 Task:  Click on Football In the Sunday Gridiron Challenge click on  Pick Sheet Add name Savannah Johnson Team name Miller's Hitmen - WC1 and  Email softage.2@softage.net 10 Points Tennessee Titans 9 Points Arizona Cardinals 8 Points Atlanta Falcons 7 Points Chicago Bears 6 Points Detroit Lions 5 Points Jacksonville Jaguars 4 Points Houston Texans 3 Points Denver Broncos 2 Points Kansas City Chiefs 1 Points Miami Dolphins Submit pick sheet
Action: Mouse moved to (656, 377)
Screenshot: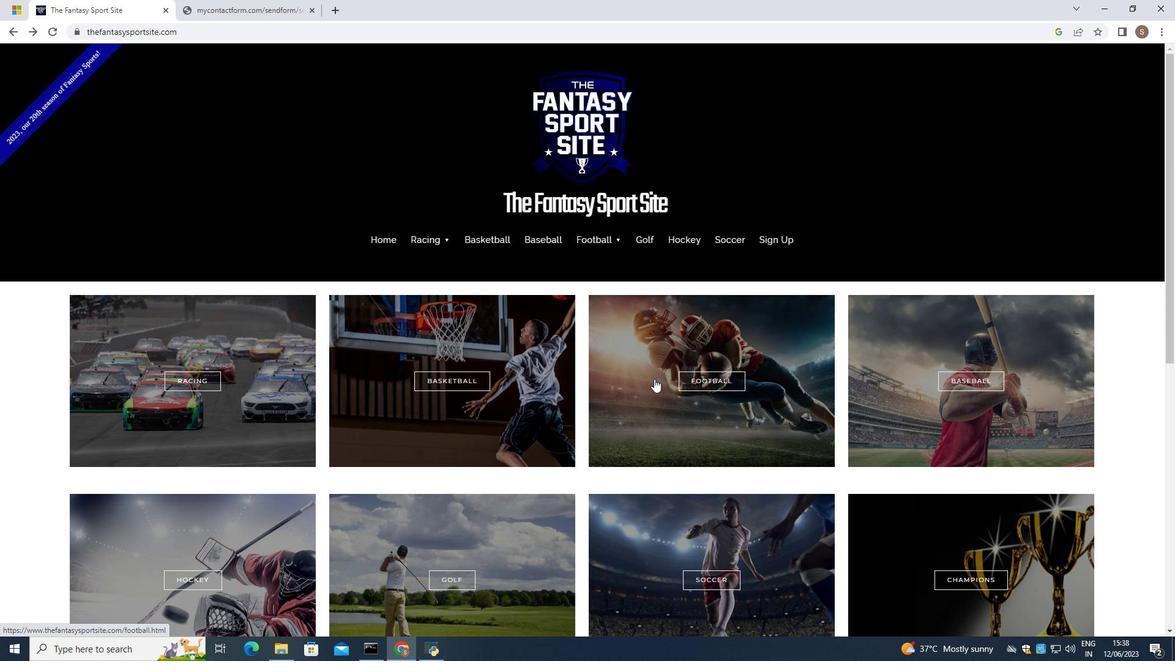 
Action: Mouse pressed left at (656, 377)
Screenshot: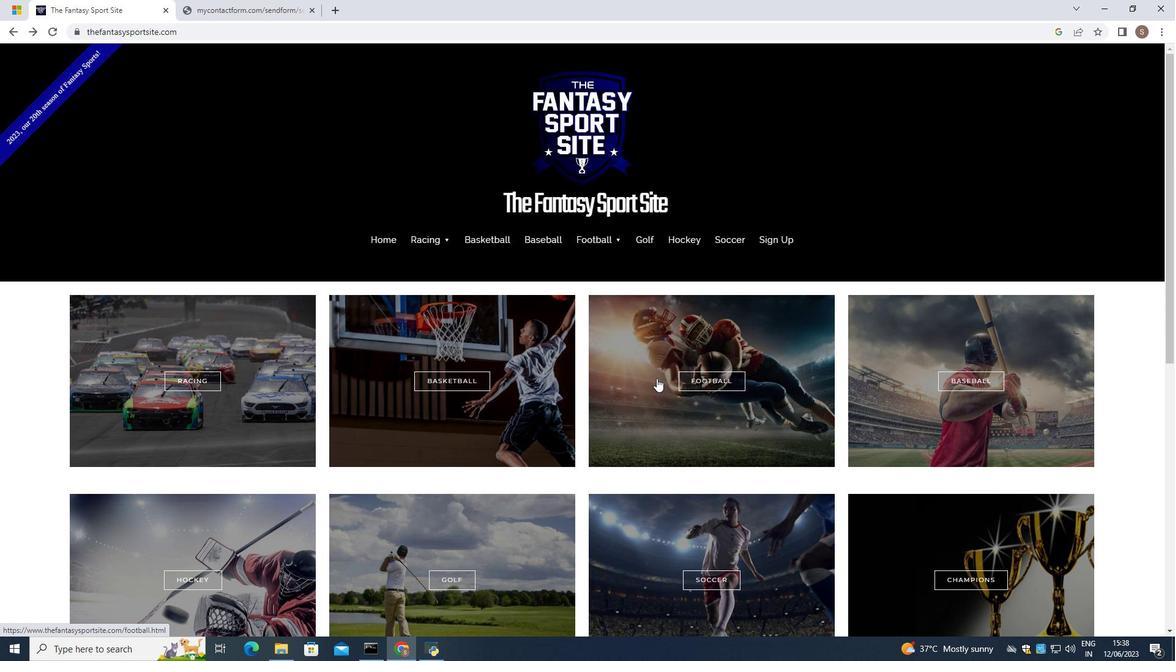 
Action: Mouse moved to (658, 377)
Screenshot: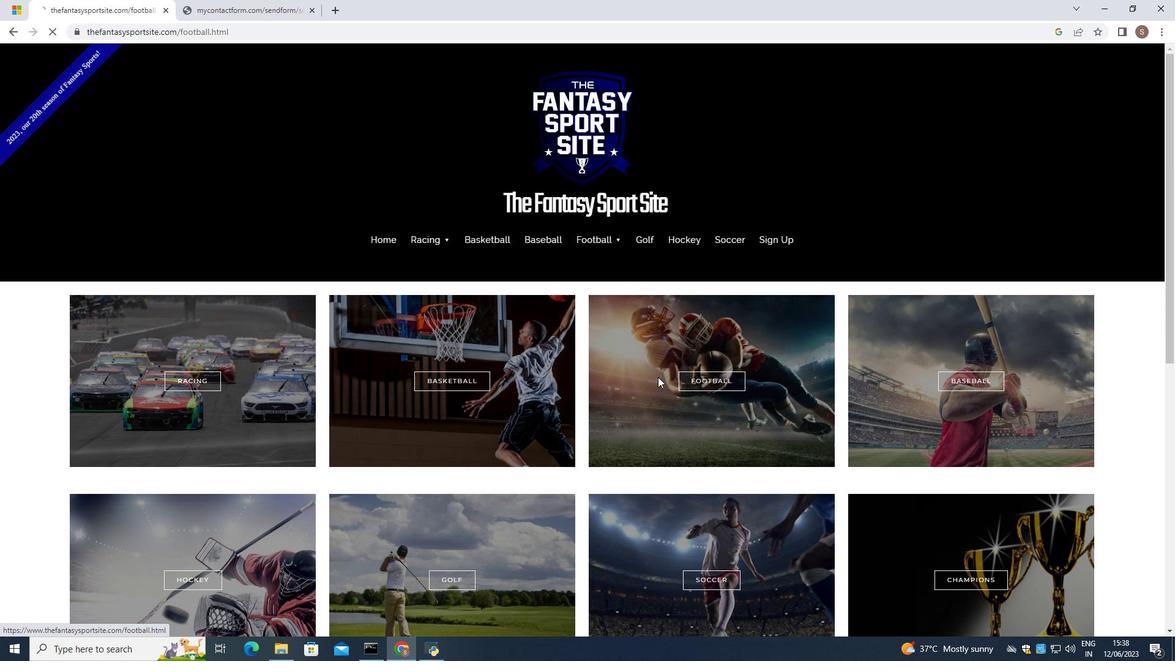 
Action: Mouse scrolled (658, 376) with delta (0, 0)
Screenshot: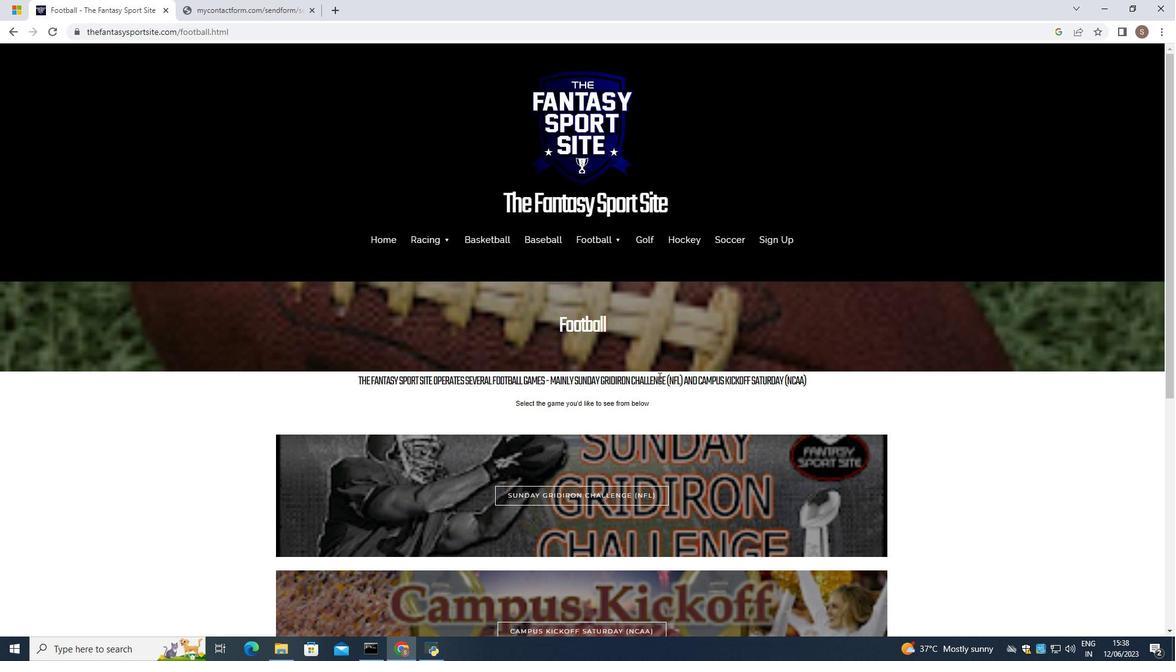 
Action: Mouse scrolled (658, 376) with delta (0, 0)
Screenshot: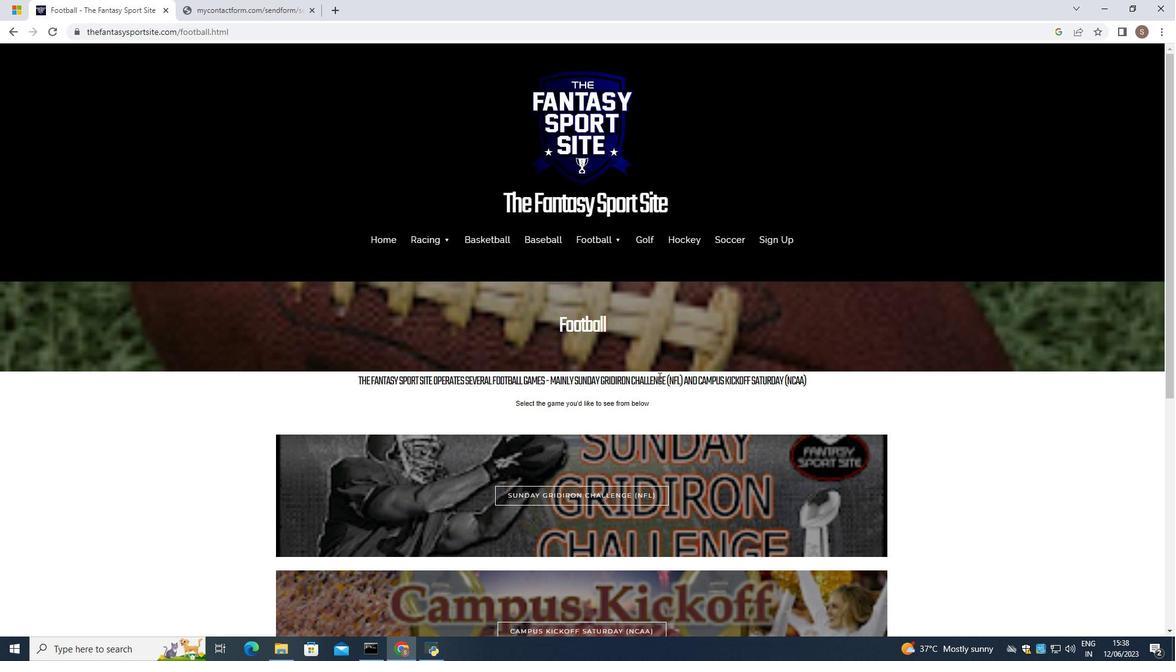 
Action: Mouse moved to (623, 375)
Screenshot: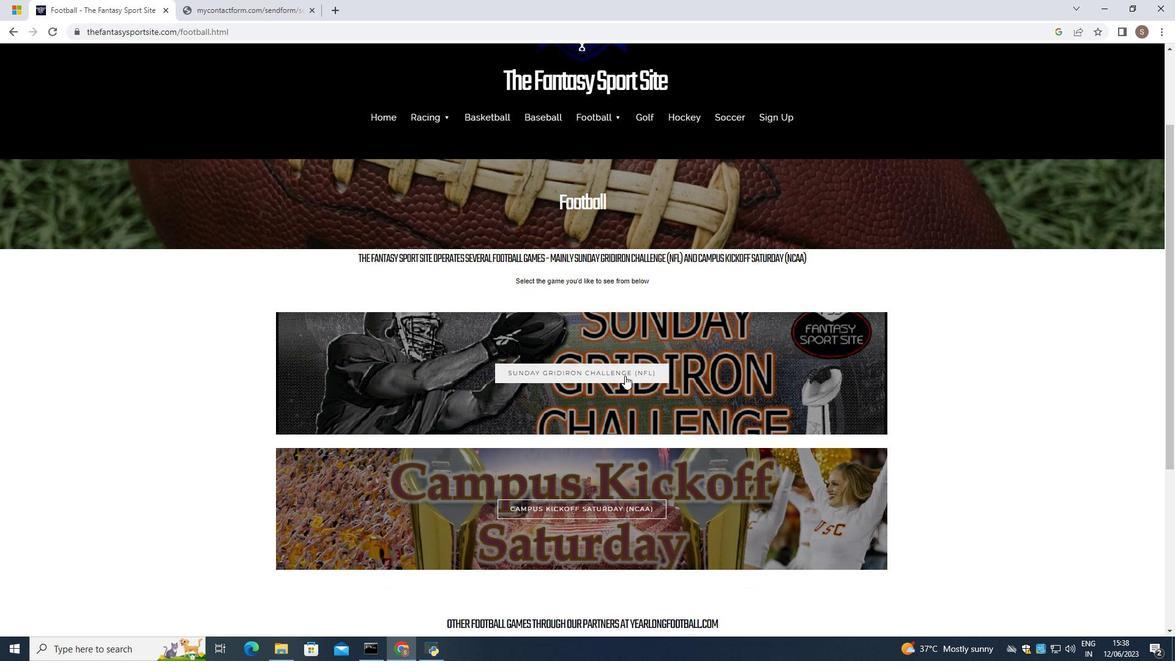 
Action: Mouse pressed left at (623, 375)
Screenshot: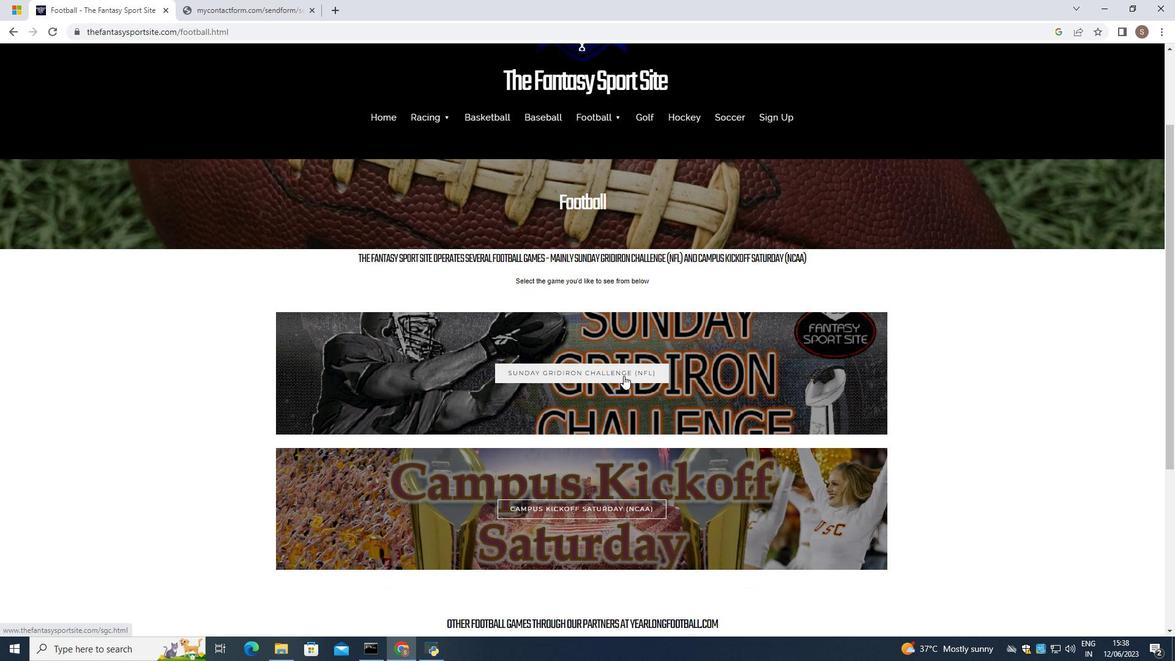 
Action: Mouse moved to (353, 547)
Screenshot: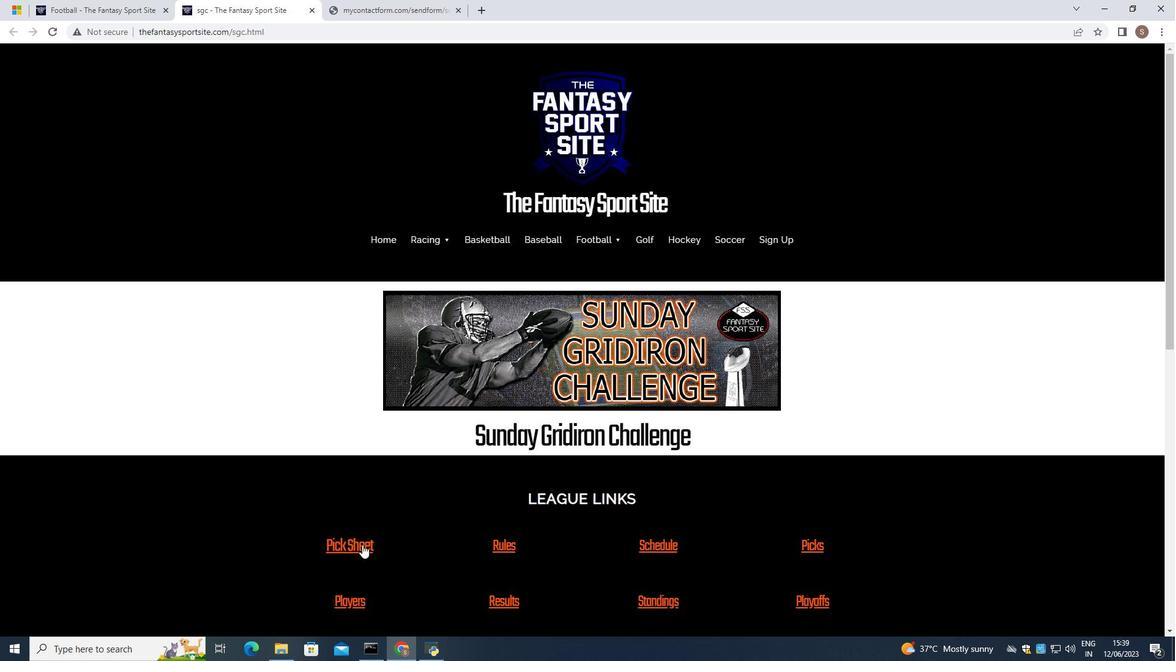 
Action: Mouse pressed left at (353, 547)
Screenshot: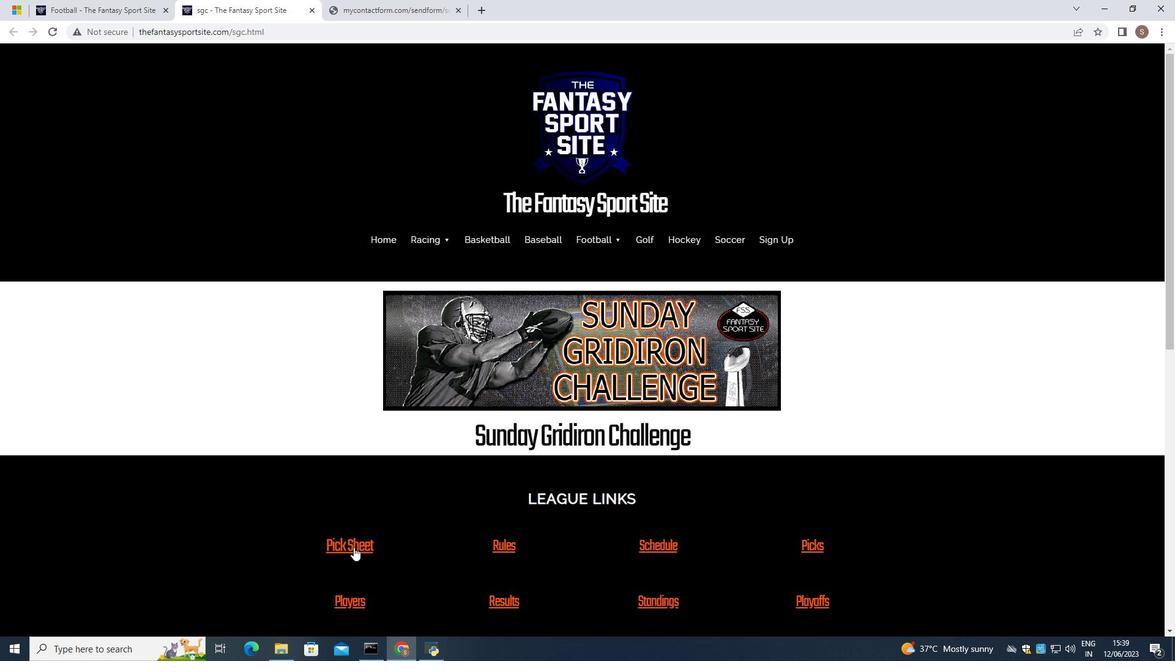 
Action: Mouse moved to (378, 537)
Screenshot: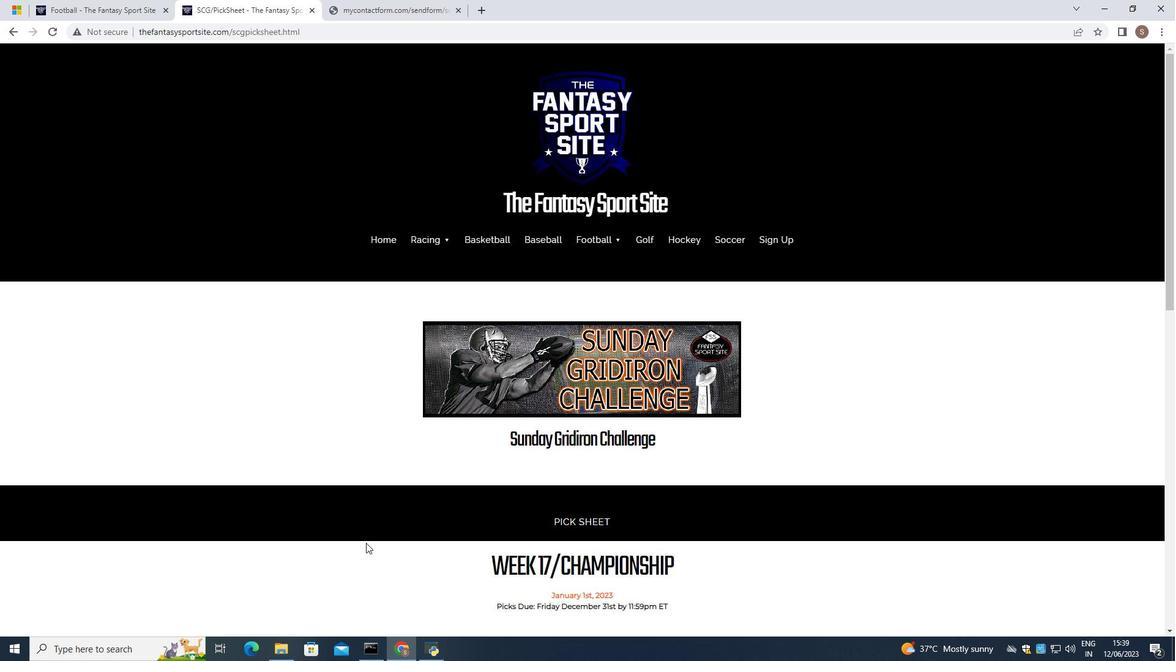 
Action: Mouse scrolled (378, 536) with delta (0, 0)
Screenshot: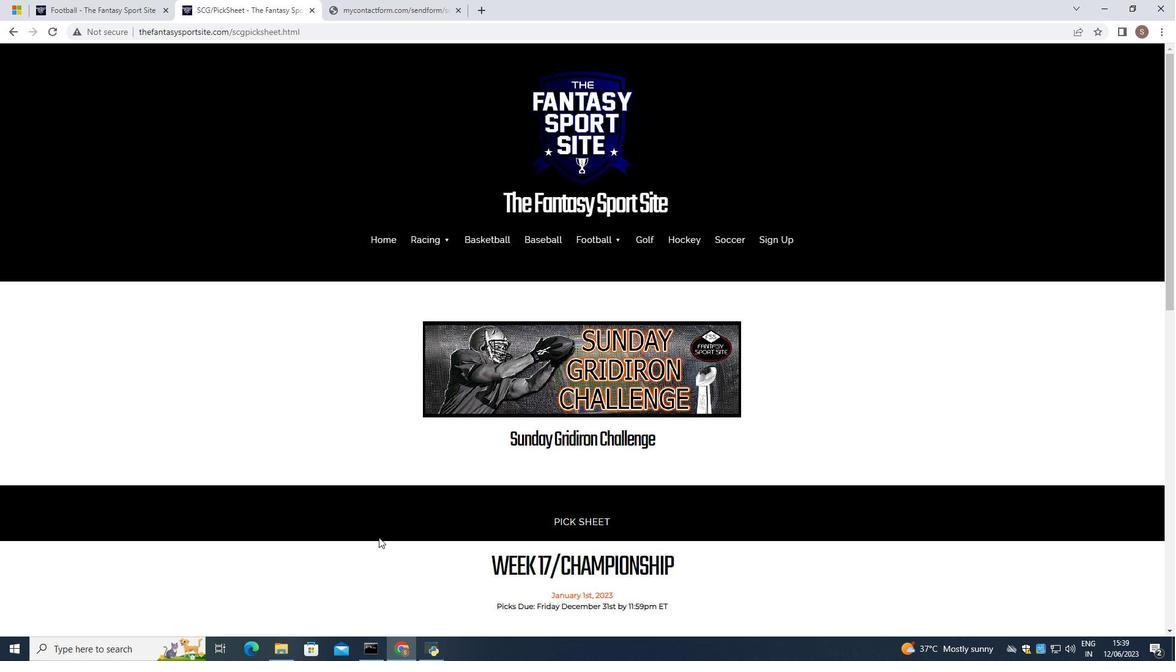 
Action: Mouse scrolled (378, 536) with delta (0, 0)
Screenshot: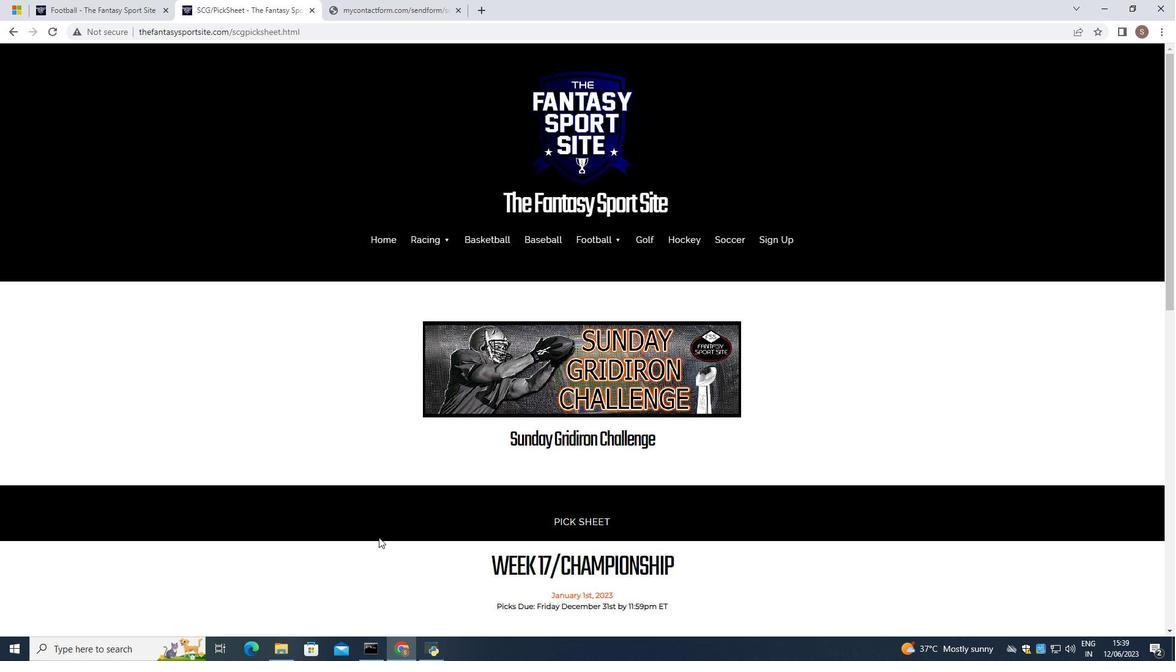 
Action: Mouse scrolled (378, 536) with delta (0, 0)
Screenshot: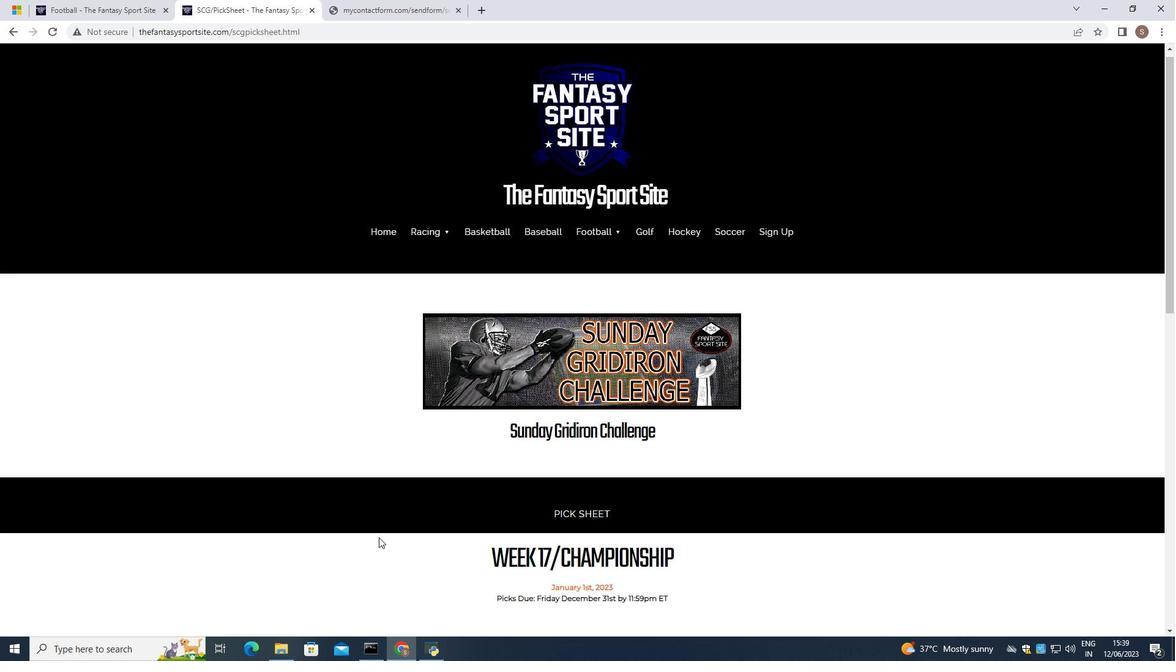 
Action: Mouse scrolled (378, 536) with delta (0, 0)
Screenshot: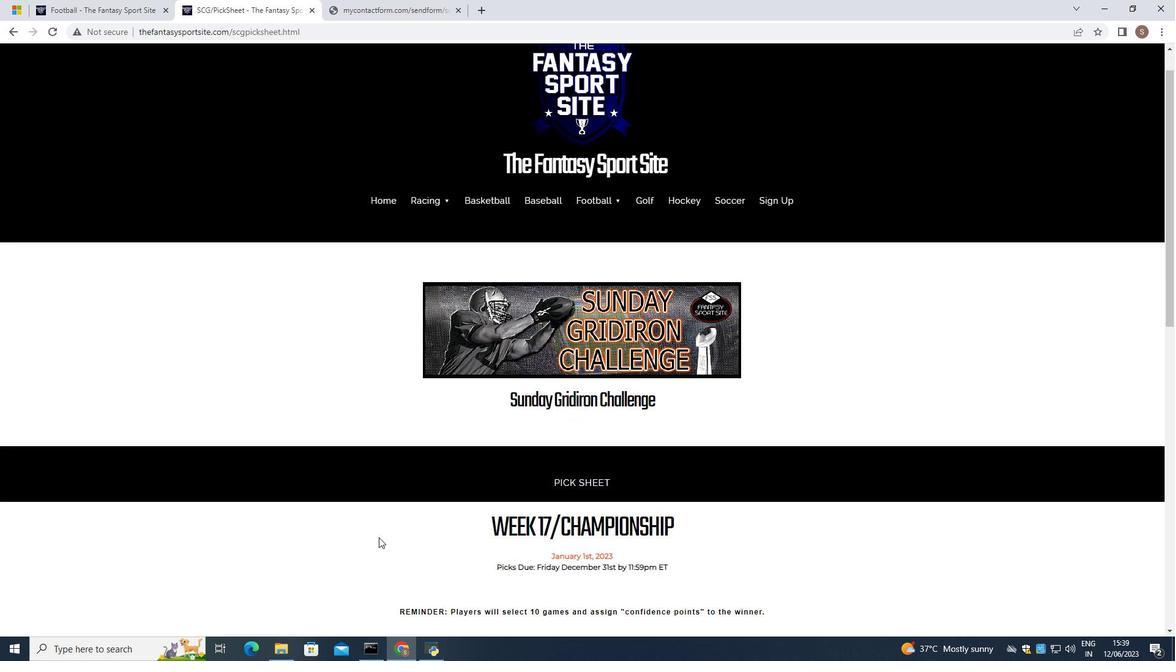 
Action: Mouse scrolled (378, 536) with delta (0, 0)
Screenshot: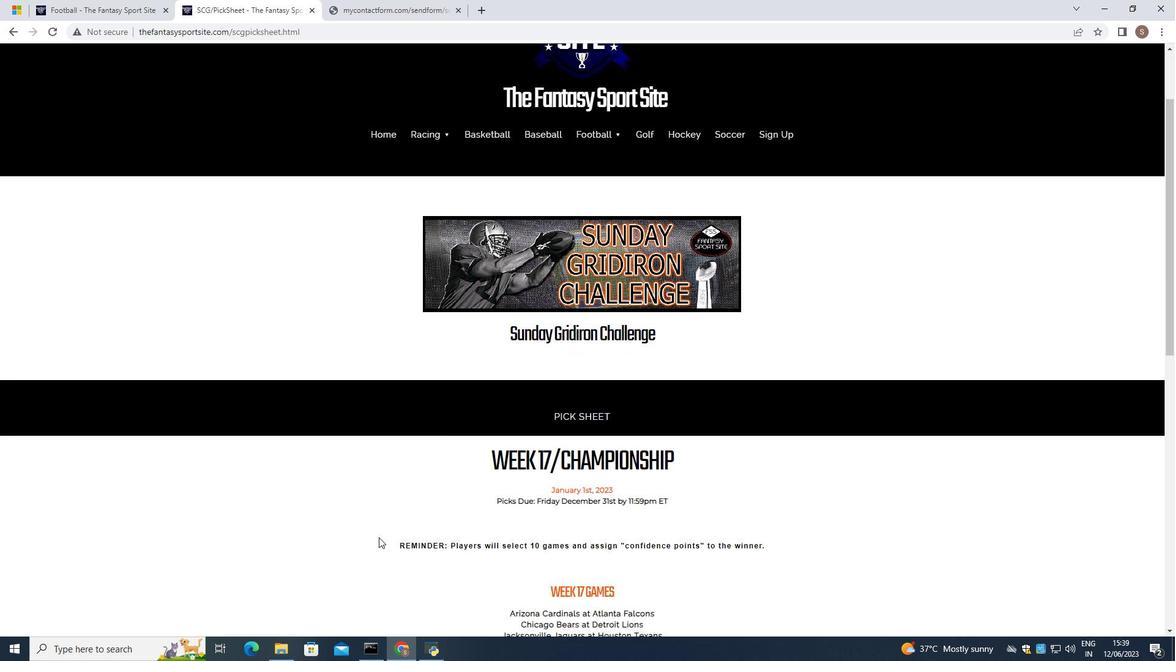 
Action: Mouse scrolled (378, 536) with delta (0, 0)
Screenshot: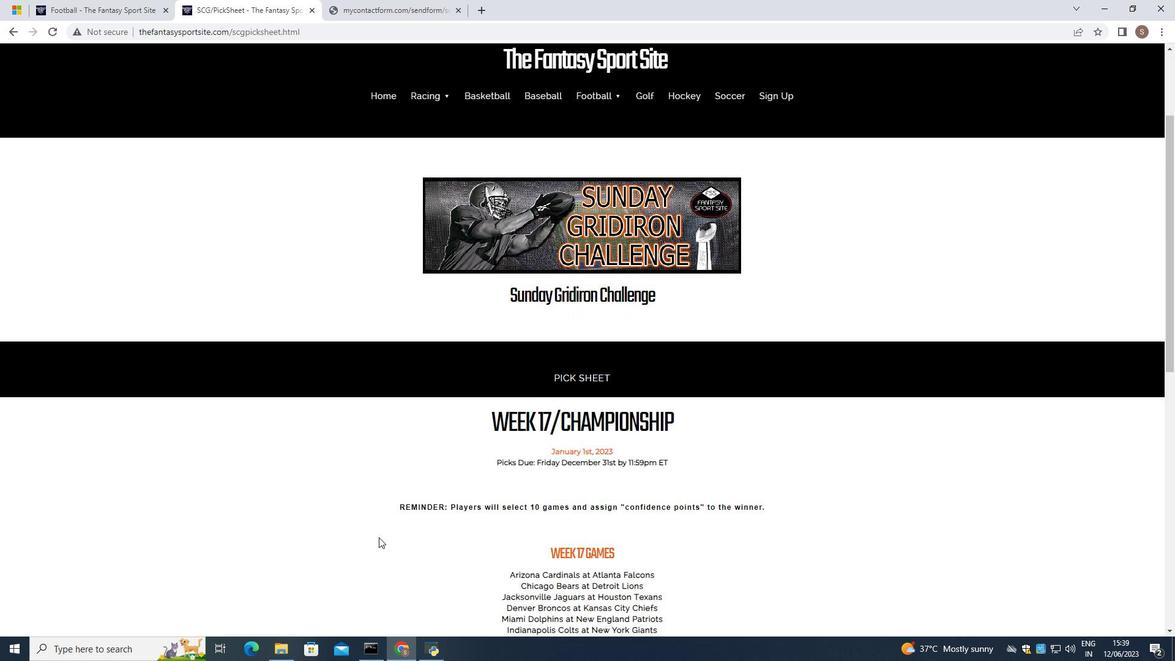 
Action: Mouse scrolled (378, 536) with delta (0, 0)
Screenshot: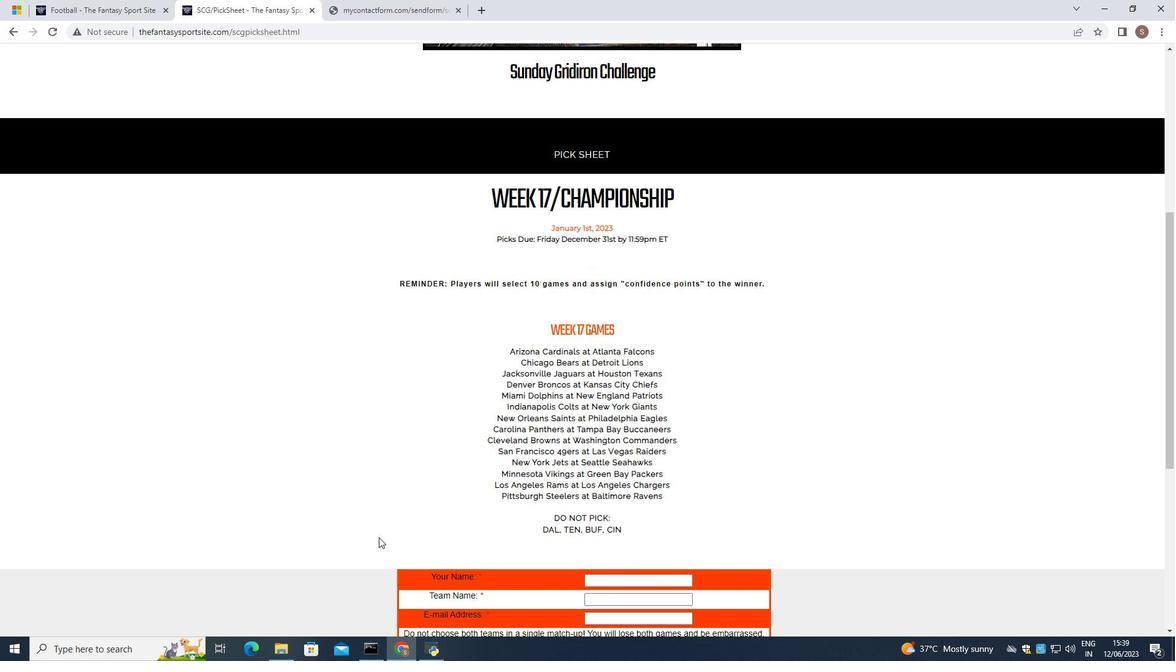 
Action: Mouse scrolled (378, 536) with delta (0, 0)
Screenshot: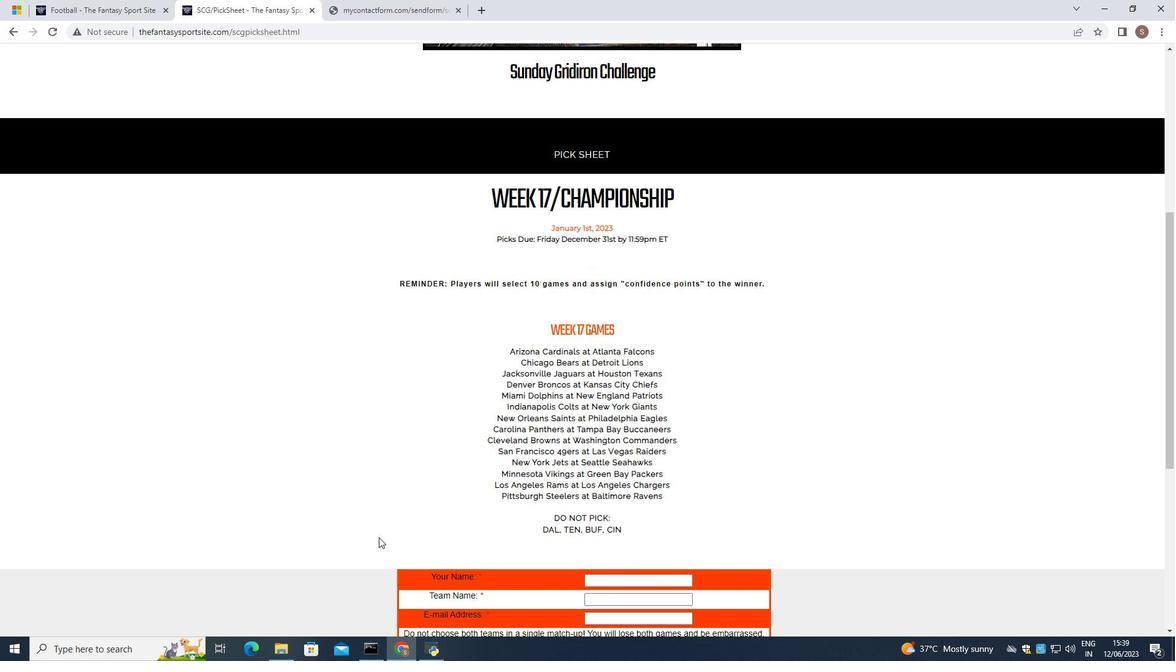 
Action: Mouse scrolled (378, 536) with delta (0, 0)
Screenshot: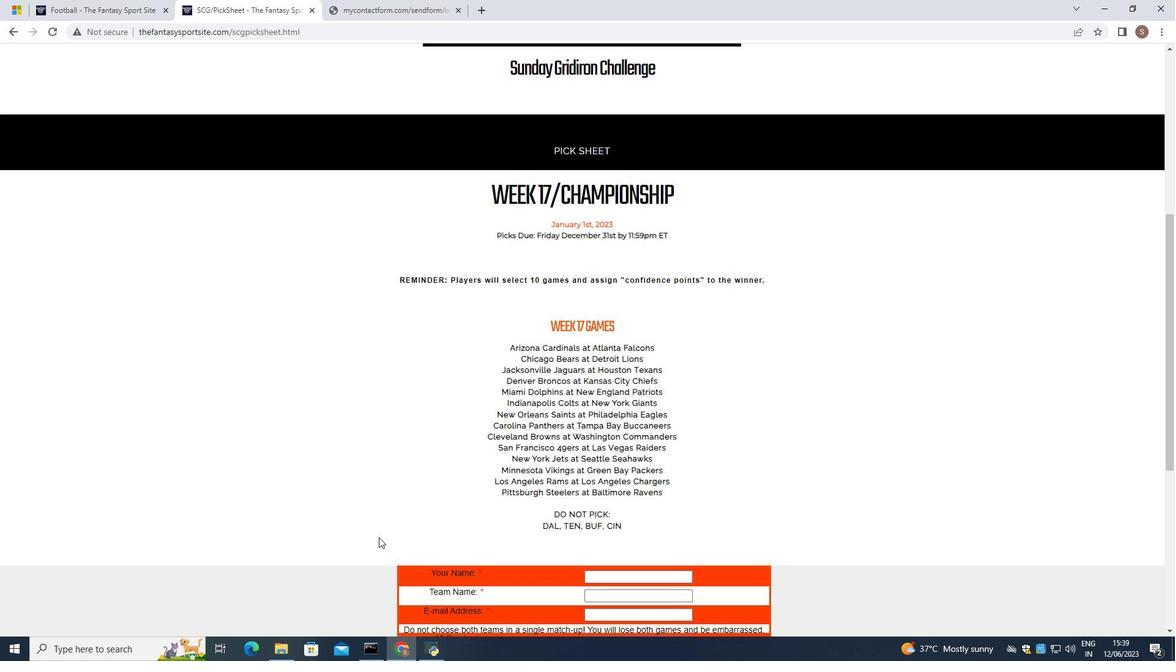 
Action: Mouse scrolled (378, 536) with delta (0, 0)
Screenshot: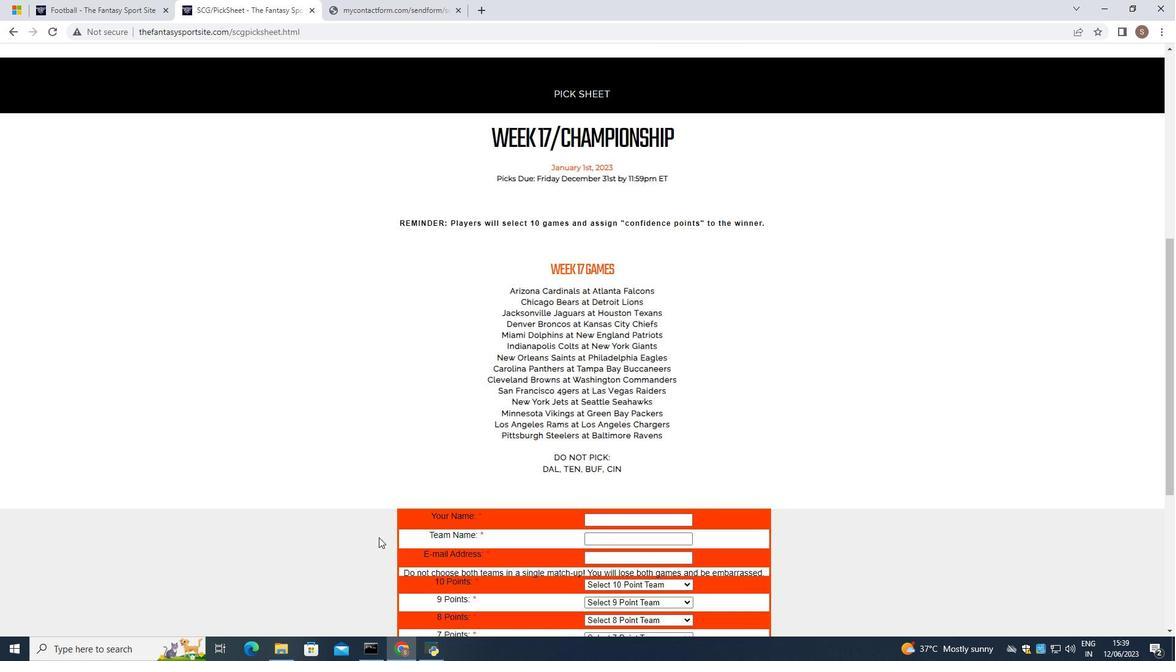 
Action: Mouse moved to (629, 337)
Screenshot: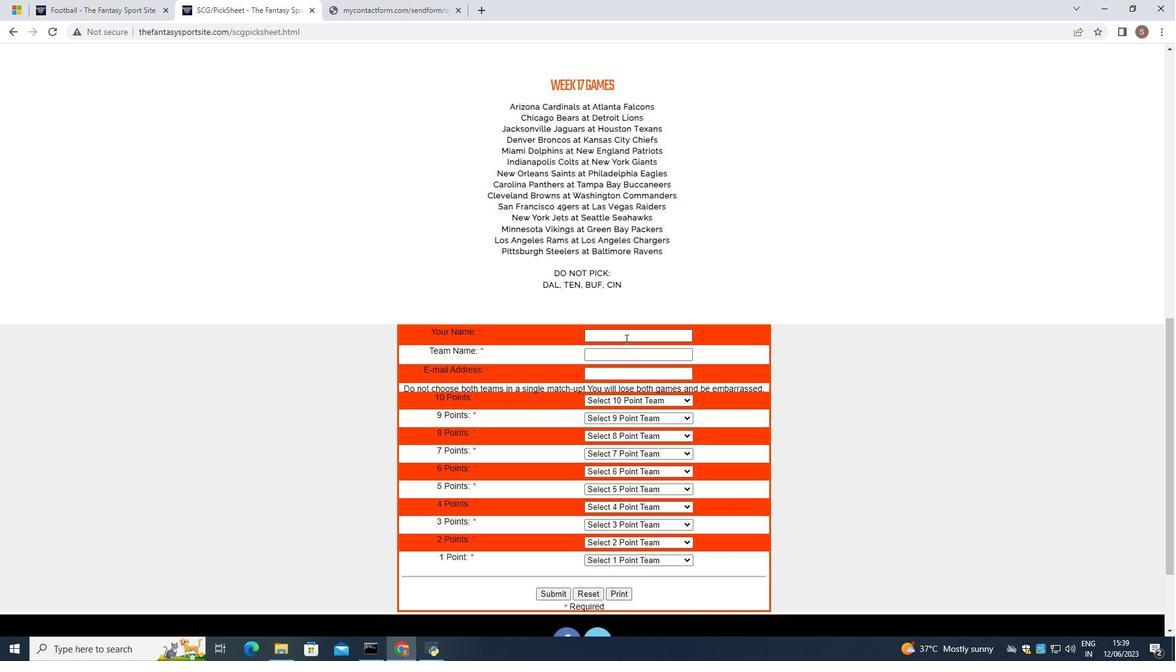 
Action: Mouse pressed left at (629, 337)
Screenshot: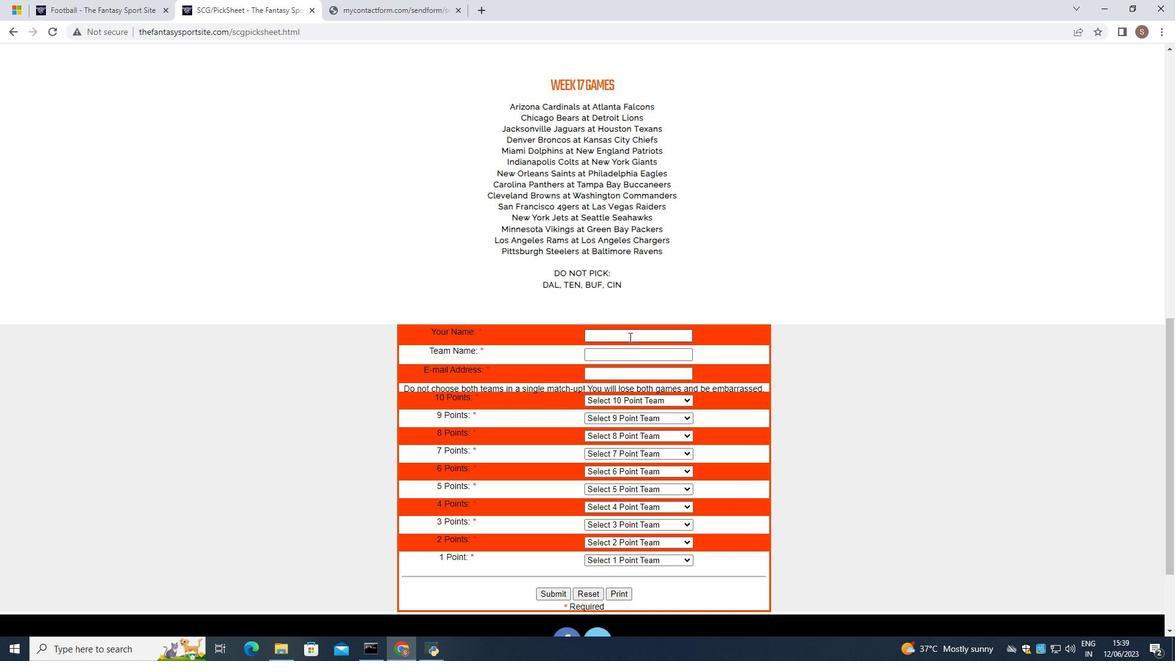 
Action: Key pressed <Key.shift><Key.shift><Key.shift><Key.shift><Key.shift><Key.shift><Key.shift><Key.shift><Key.shift><Key.shift><Key.shift><Key.shift>Savannah<Key.space><Key.shift_r><Key.shift_r><Key.shift_r><Key.shift_r><Key.shift_r><Key.shift_r><Key.shift_r><Key.shift_r><Key.shift_r><Key.shift_r><Key.shift_r><Key.shift_r><Key.shift_r><Key.shift_r>Johnson
Screenshot: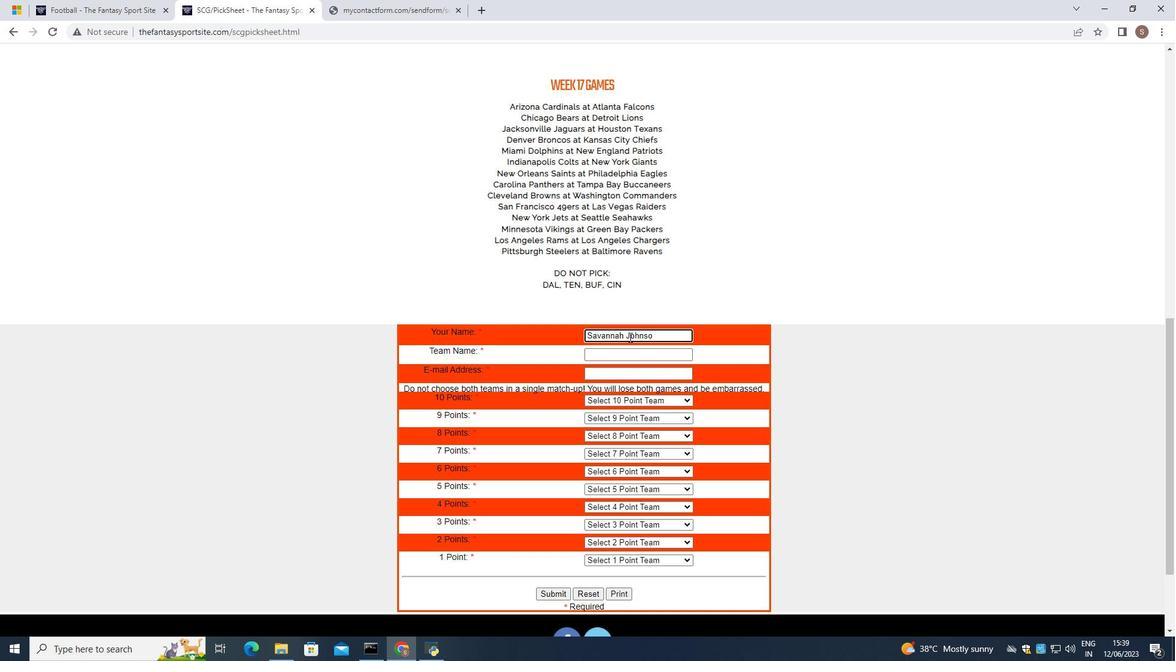 
Action: Mouse moved to (629, 354)
Screenshot: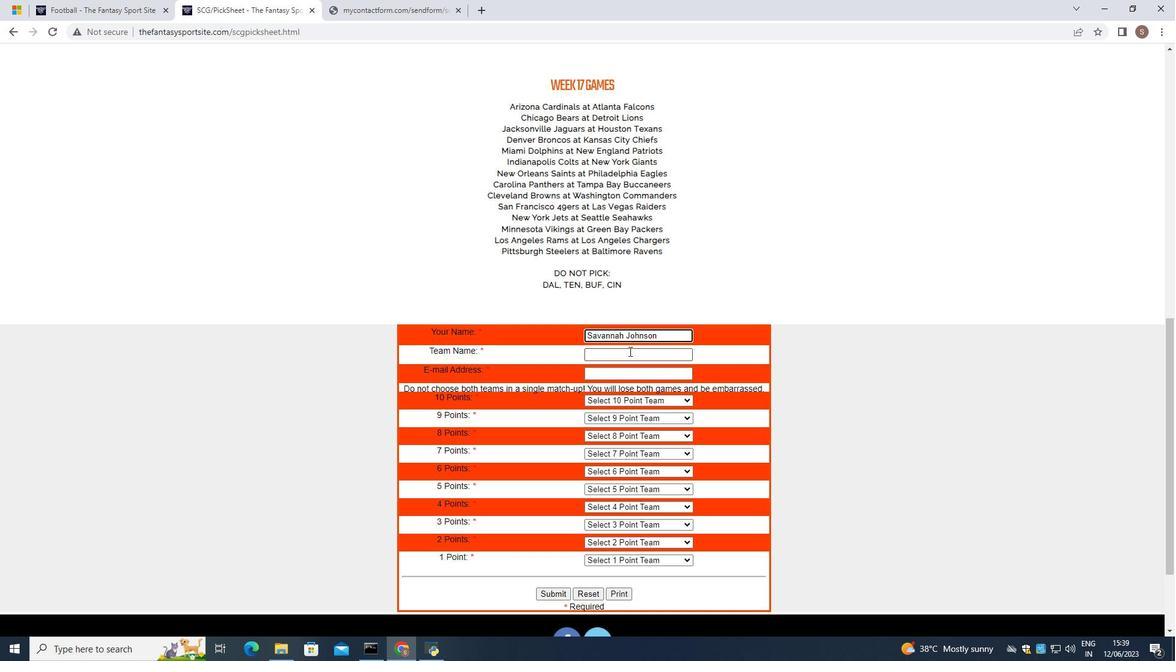 
Action: Mouse pressed left at (629, 354)
Screenshot: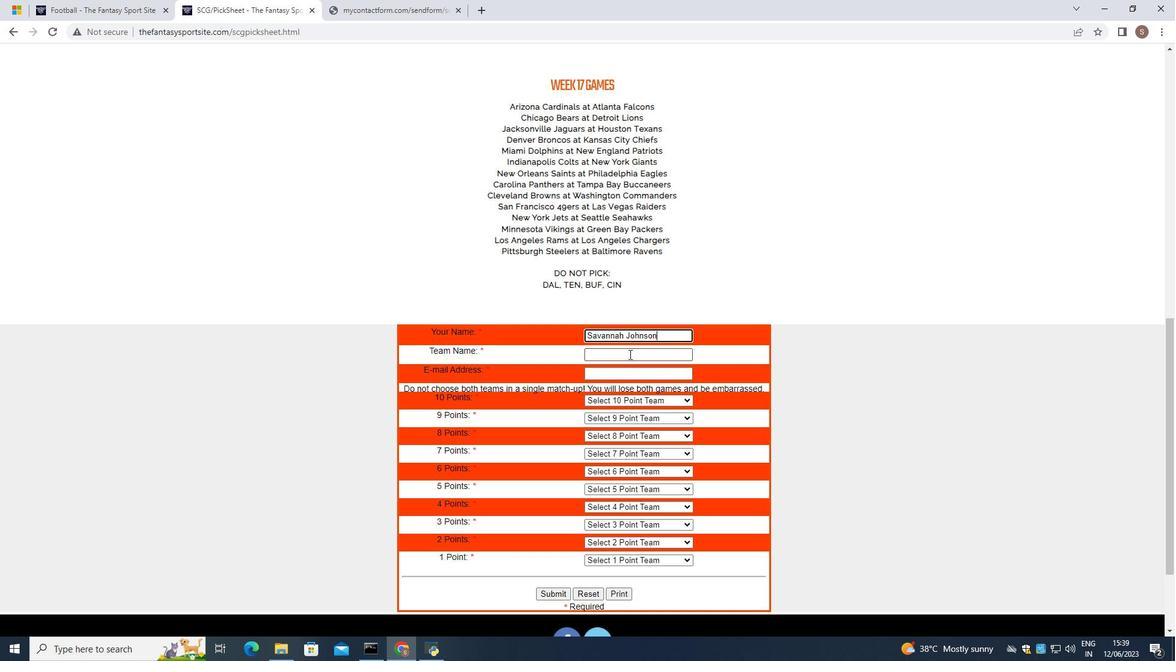 
Action: Key pressed <Key.shift_r><Key.shift_r><Key.shift_r><Key.shift_r><Key.shift_r><Key.shift_r>Miller's<Key.space><Key.shift_r><Key.shift_r><Key.shift_r><Key.shift_r><Key.shift_r><Key.shift_r><Key.shift_r><Key.shift_r><Key.shift_r><Key.shift_r><Key.shift_r>Hitmen<Key.space>-<Key.shift><Key.shift><Key.shift><Key.shift><Key.shift><Key.shift><Key.shift><Key.shift>W<Key.shift><Key.shift><Key.shift><Key.shift><Key.shift><Key.shift><Key.shift><Key.shift><Key.shift><Key.shift><Key.shift><Key.shift><Key.shift><Key.shift><Key.shift><Key.shift><Key.shift><Key.shift><Key.shift><Key.shift><Key.shift><Key.shift><Key.shift><Key.shift><Key.shift><Key.shift><Key.shift><Key.shift>C1
Screenshot: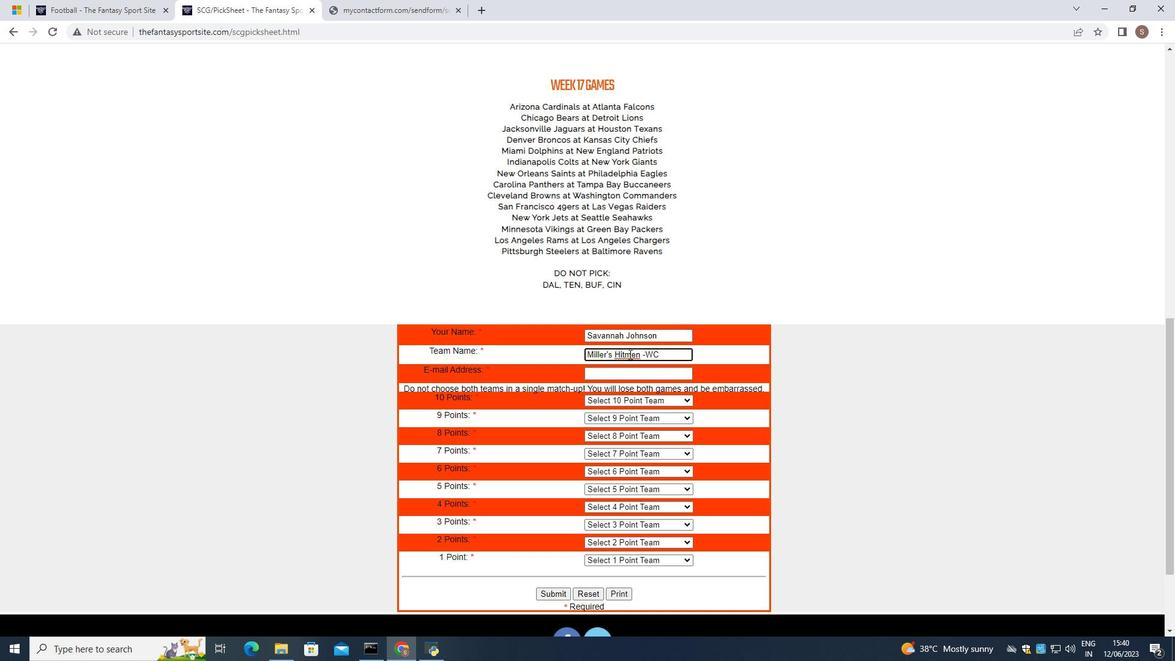 
Action: Mouse moved to (645, 371)
Screenshot: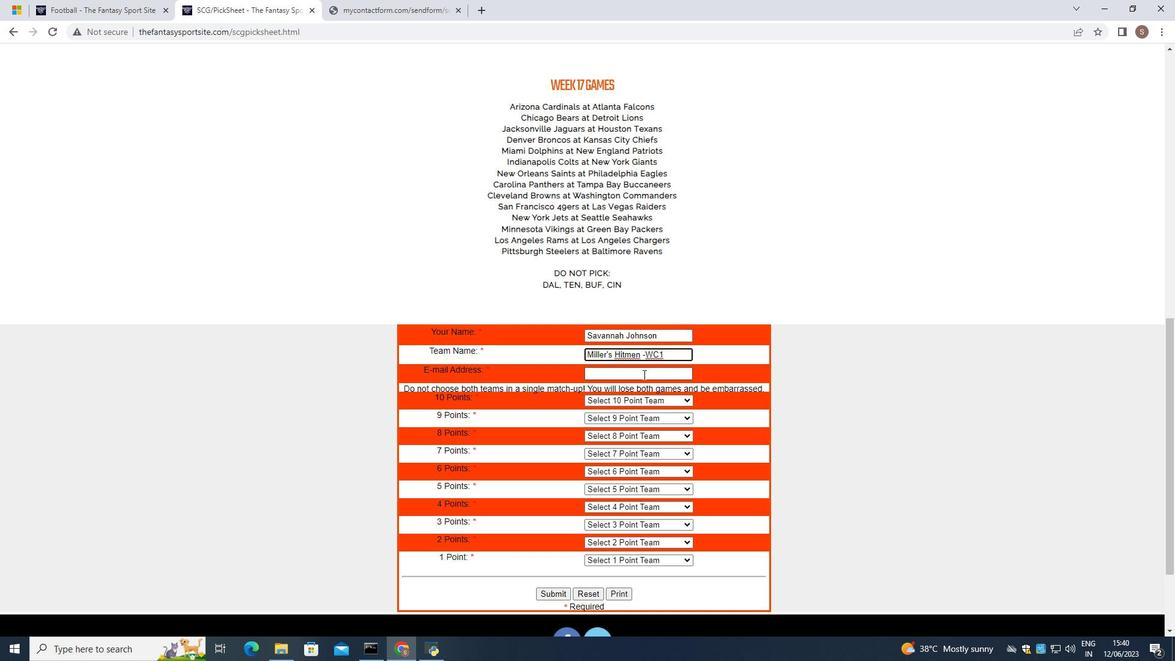 
Action: Mouse pressed left at (645, 371)
Screenshot: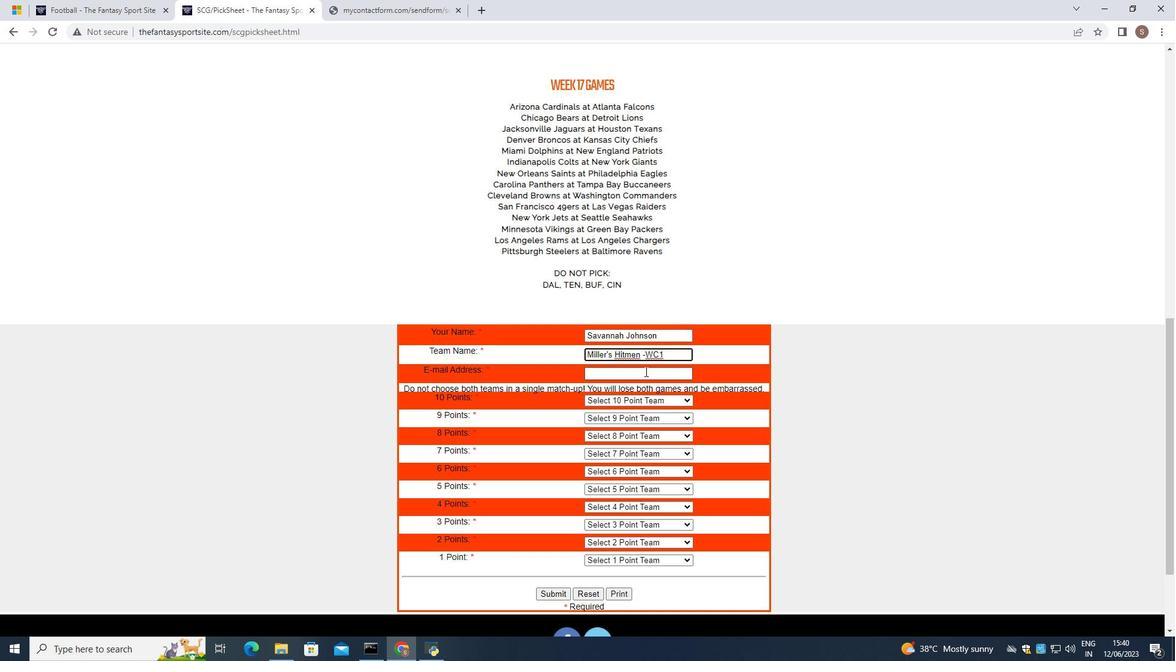 
Action: Key pressed softage.2
Screenshot: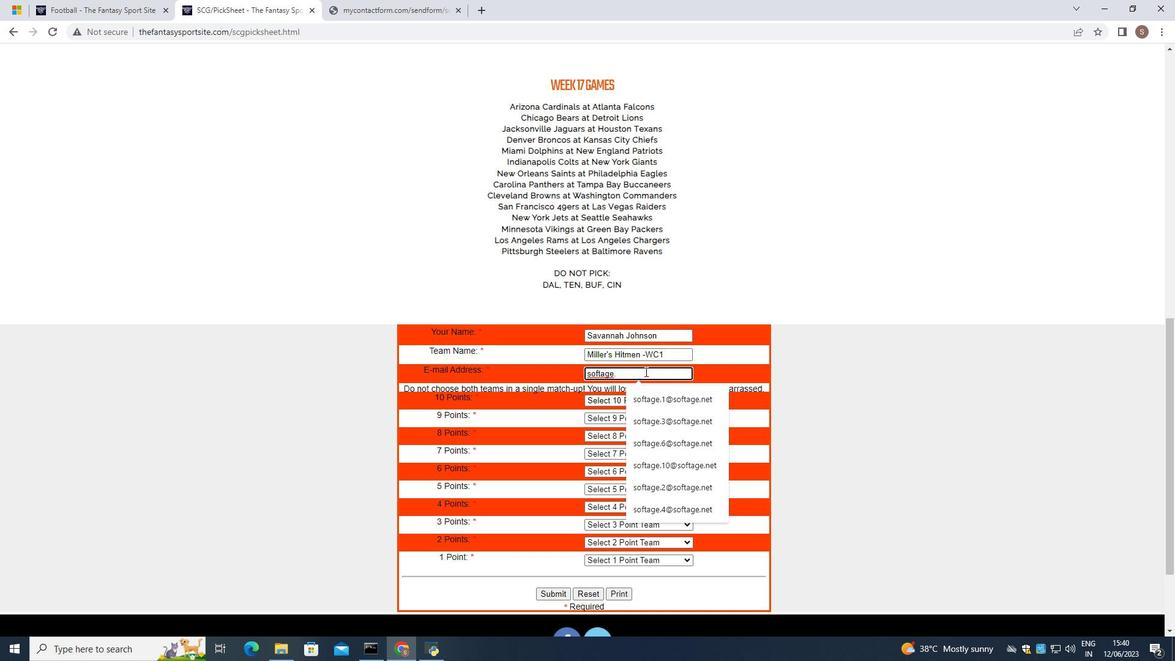 
Action: Mouse moved to (636, 397)
Screenshot: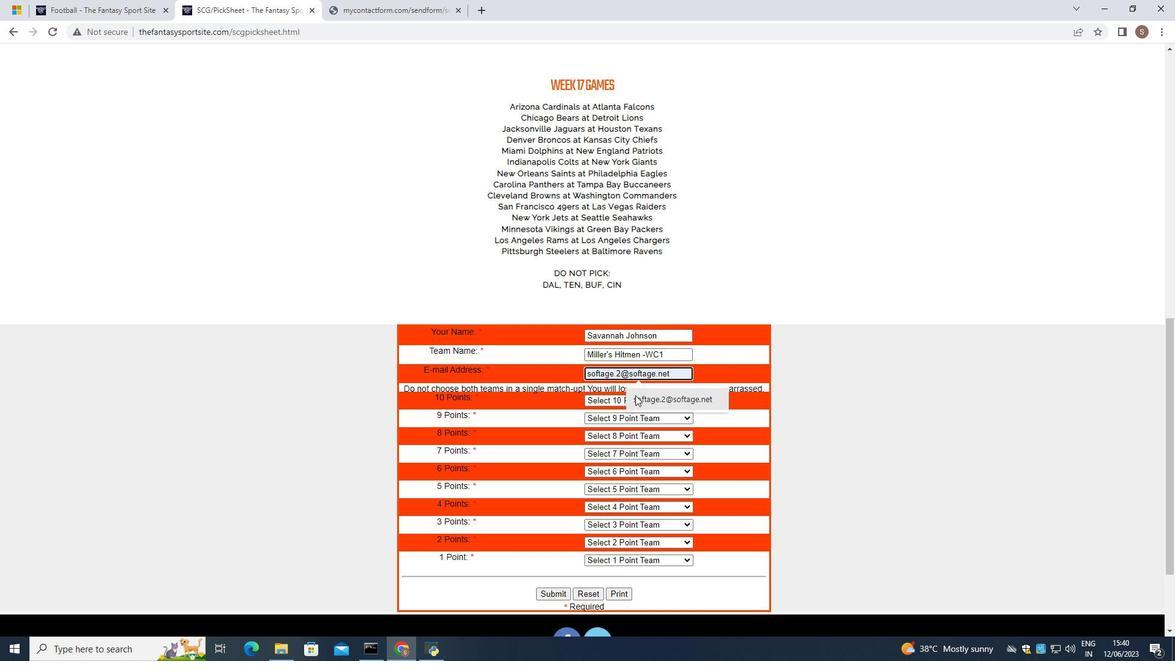 
Action: Mouse pressed left at (636, 397)
Screenshot: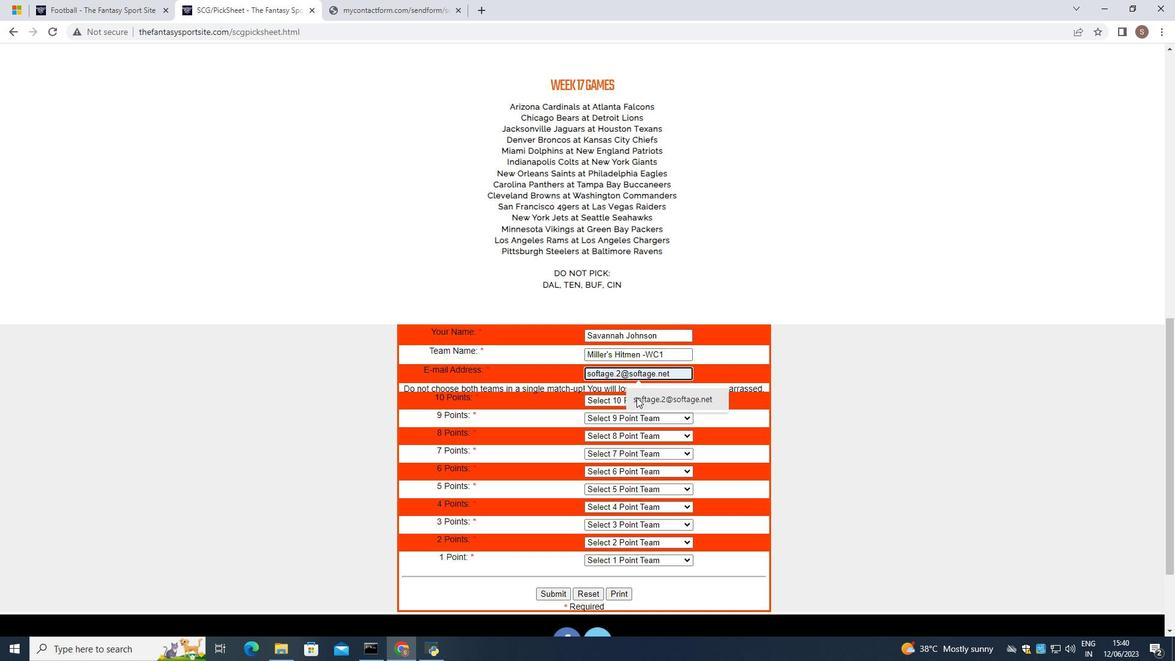 
Action: Mouse moved to (638, 397)
Screenshot: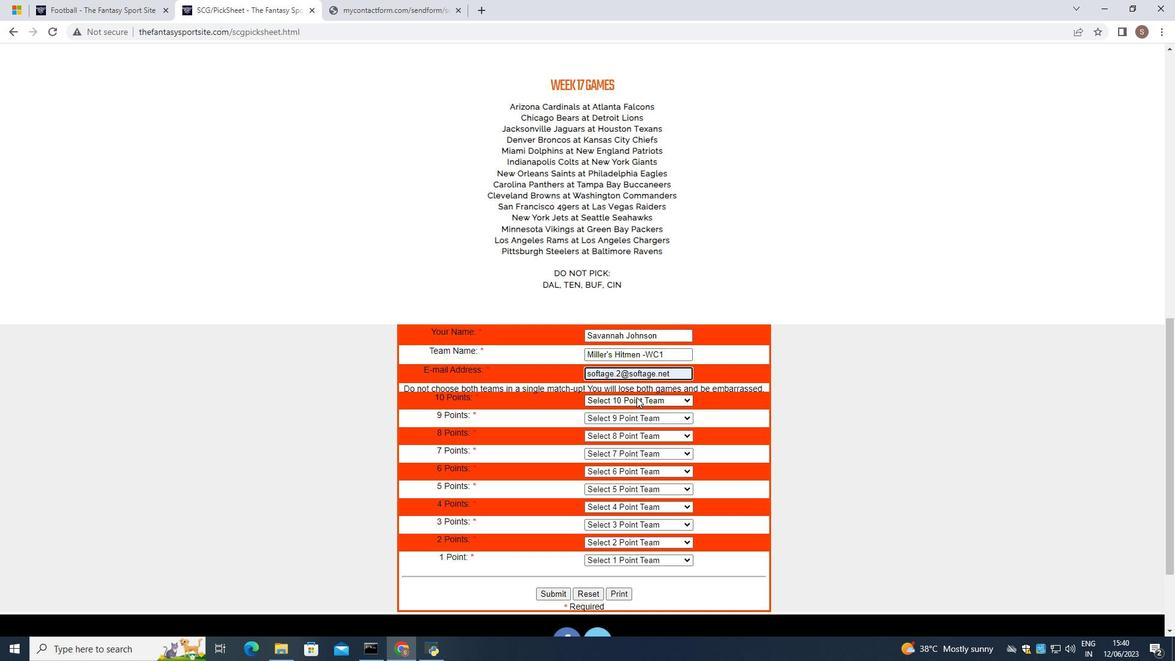 
Action: Mouse pressed left at (638, 397)
Screenshot: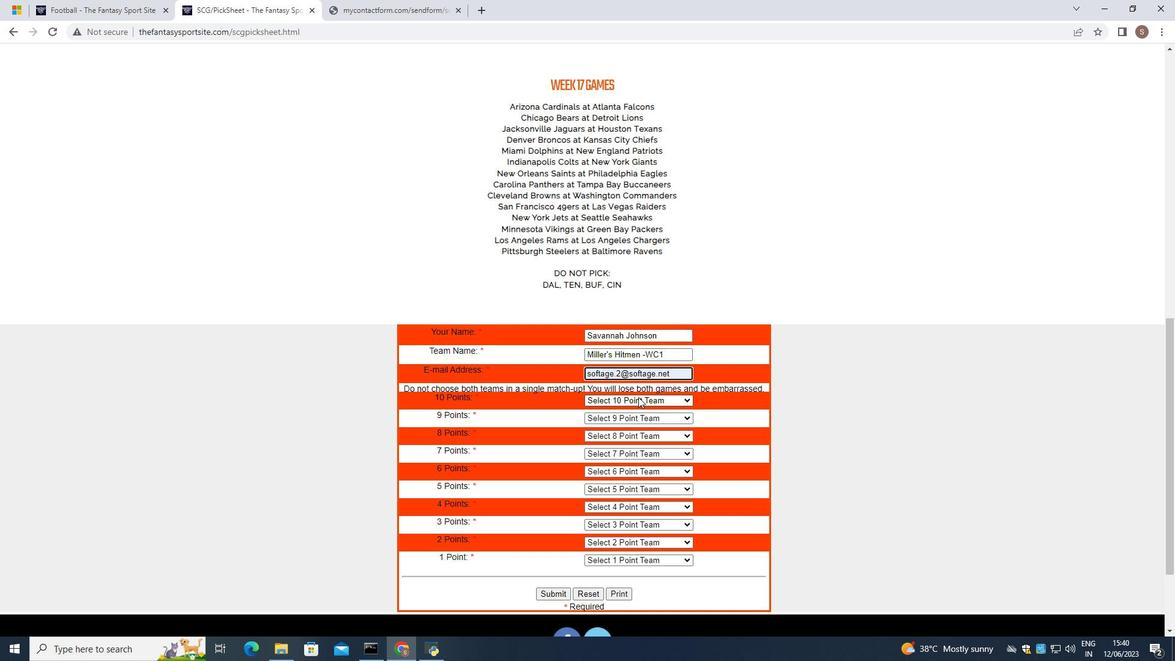
Action: Mouse moved to (642, 558)
Screenshot: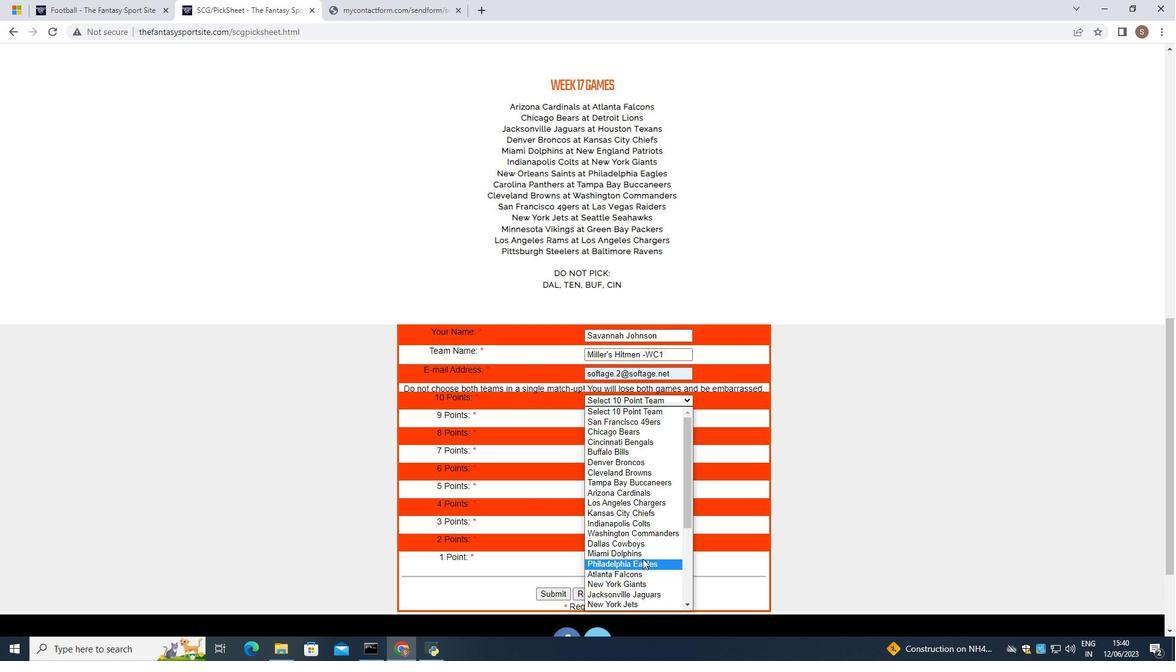
Action: Mouse scrolled (642, 558) with delta (0, 0)
Screenshot: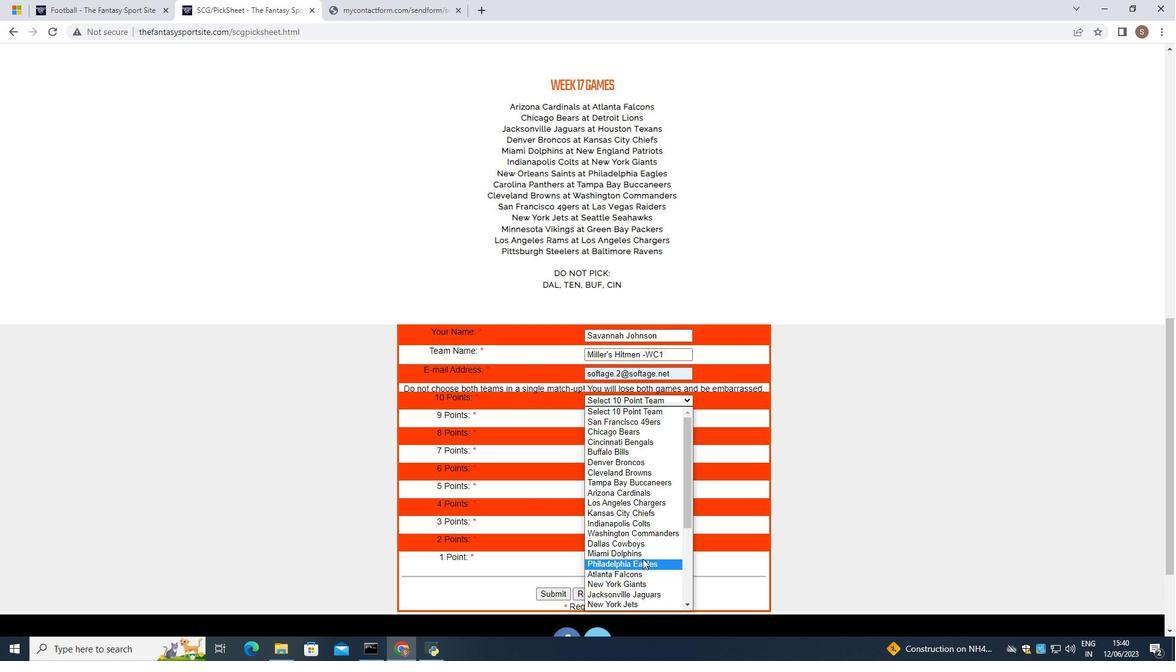 
Action: Mouse moved to (642, 558)
Screenshot: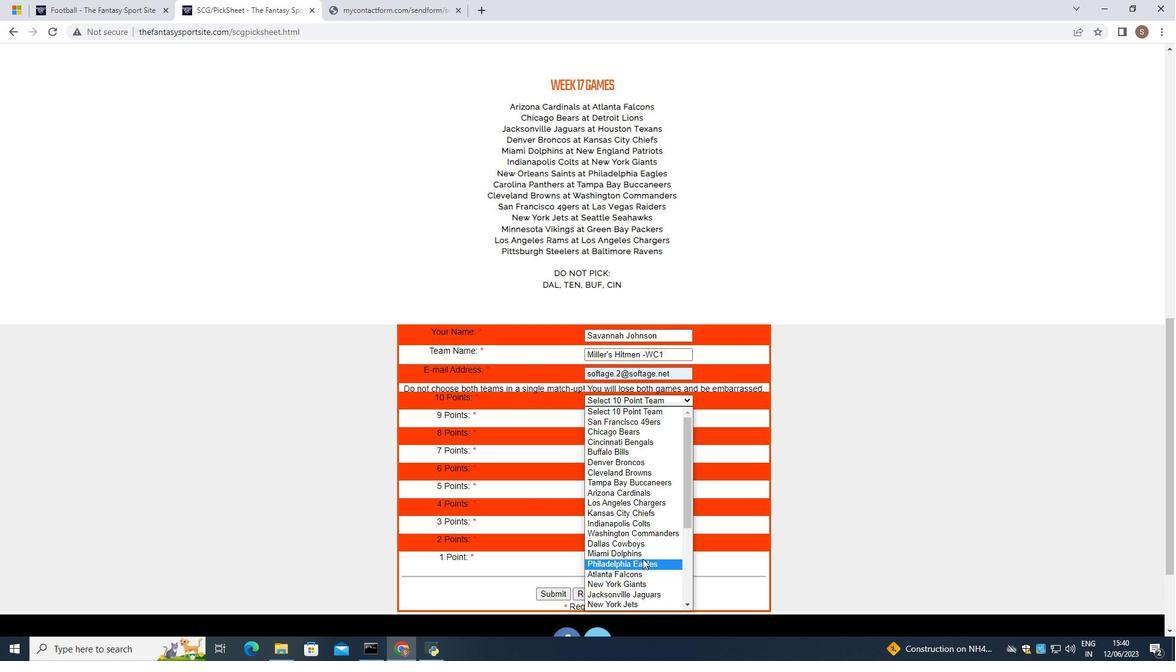 
Action: Mouse scrolled (642, 558) with delta (0, 0)
Screenshot: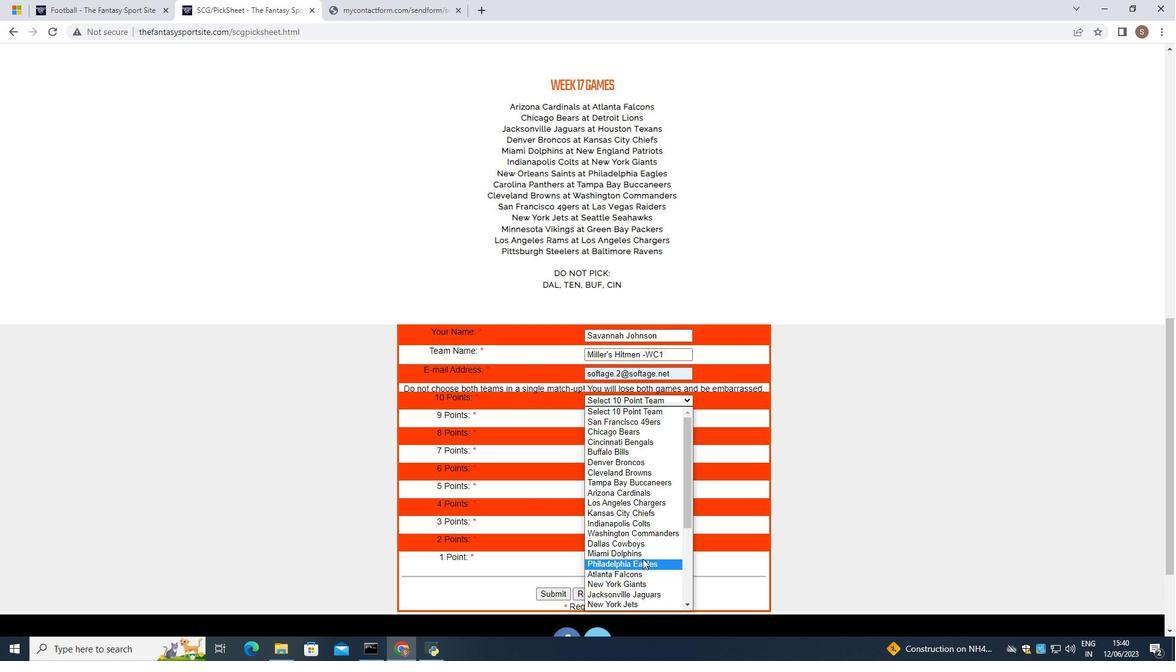 
Action: Mouse moved to (642, 558)
Screenshot: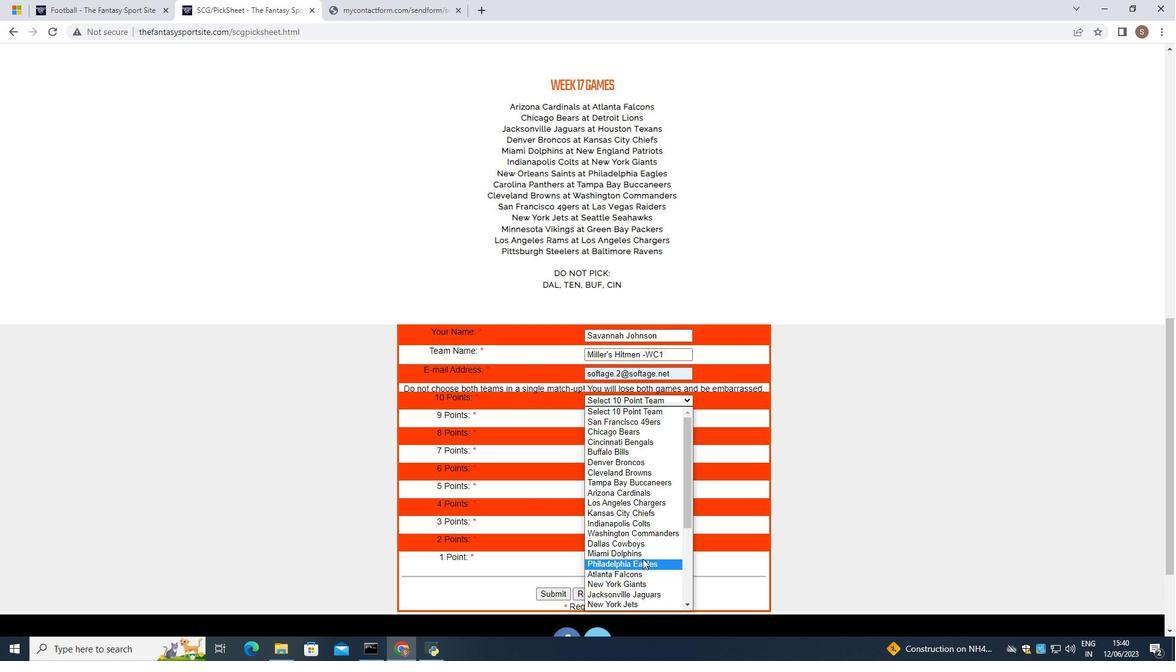 
Action: Mouse scrolled (642, 558) with delta (0, 0)
Screenshot: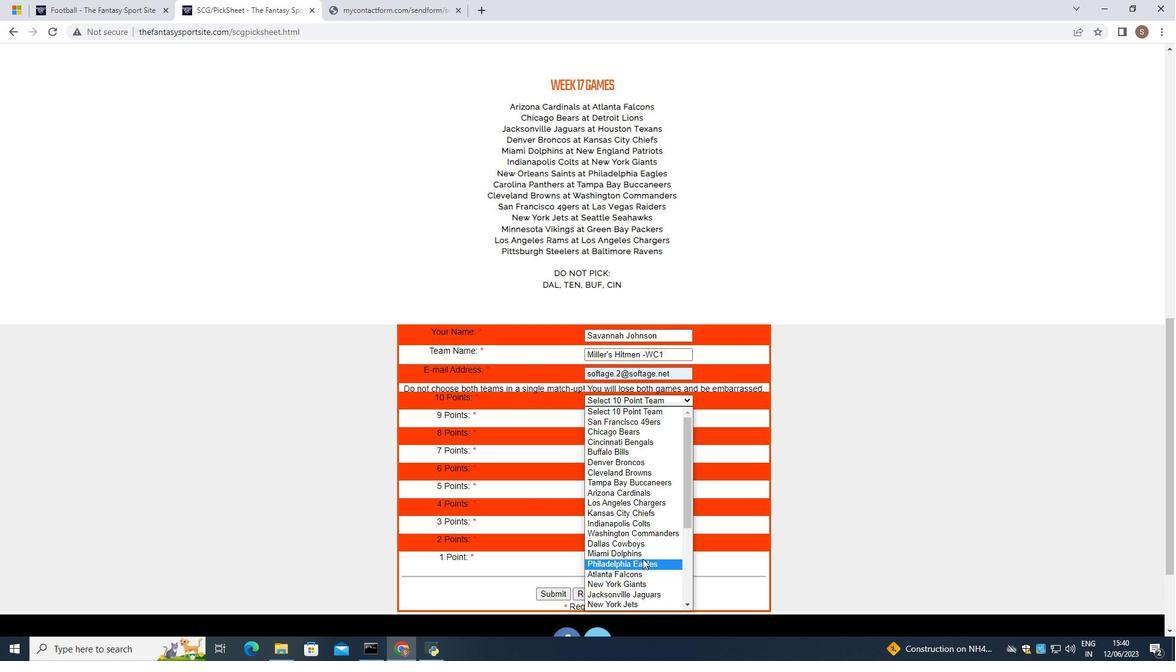 
Action: Mouse moved to (643, 558)
Screenshot: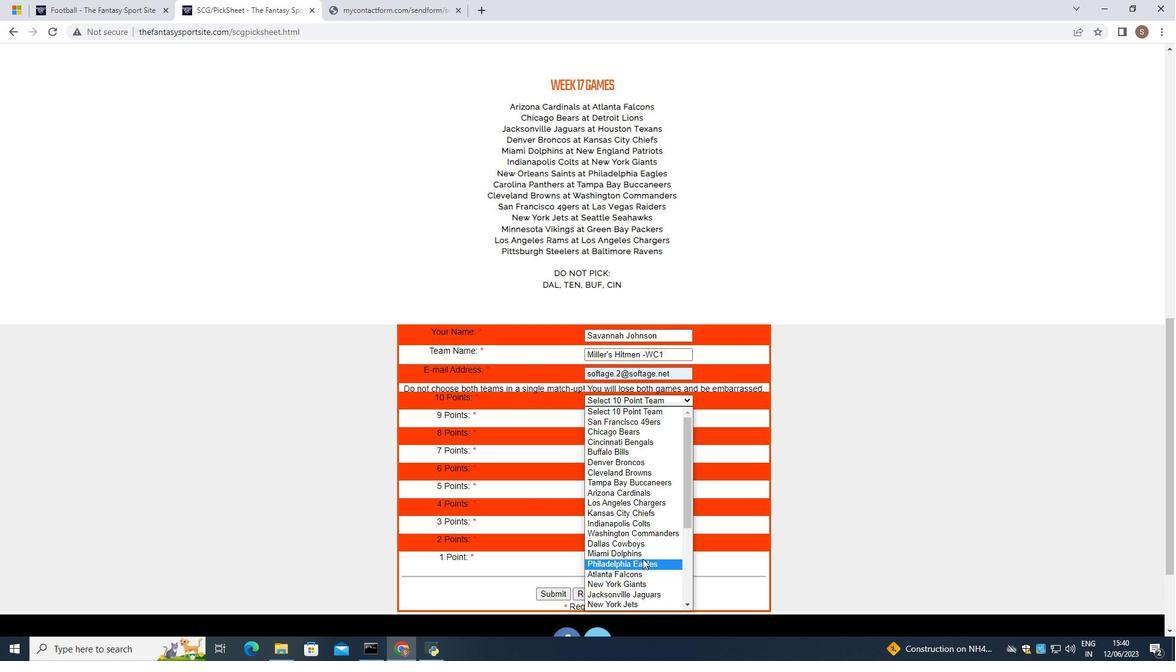 
Action: Mouse scrolled (643, 558) with delta (0, 0)
Screenshot: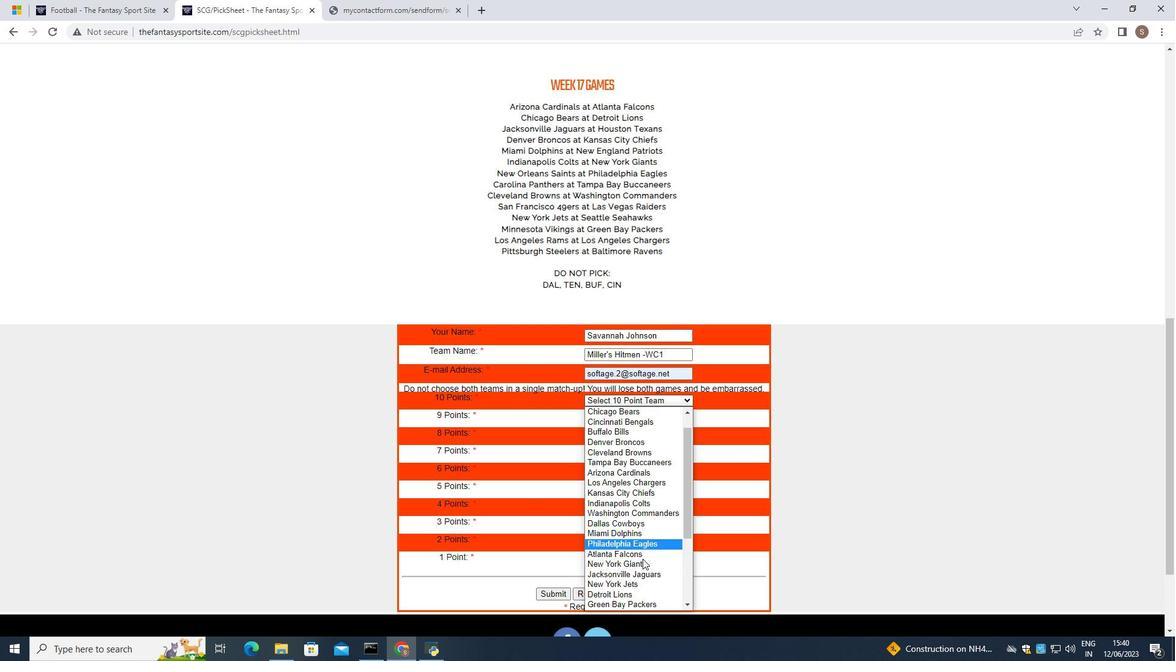 
Action: Mouse scrolled (643, 558) with delta (0, 0)
Screenshot: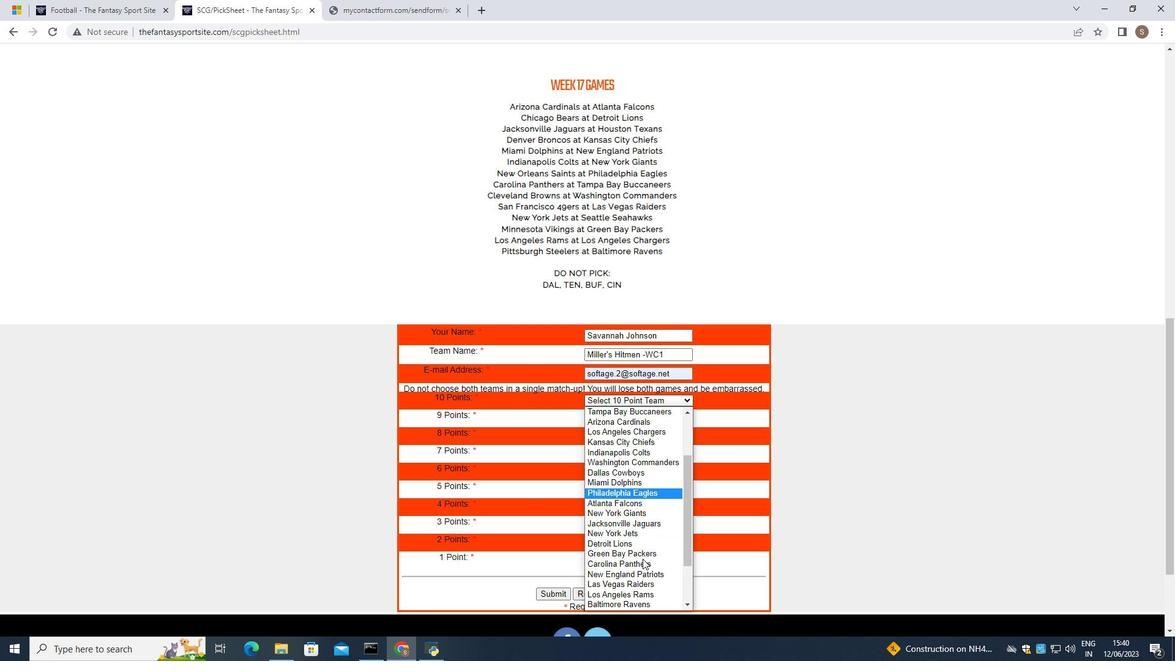 
Action: Mouse moved to (645, 558)
Screenshot: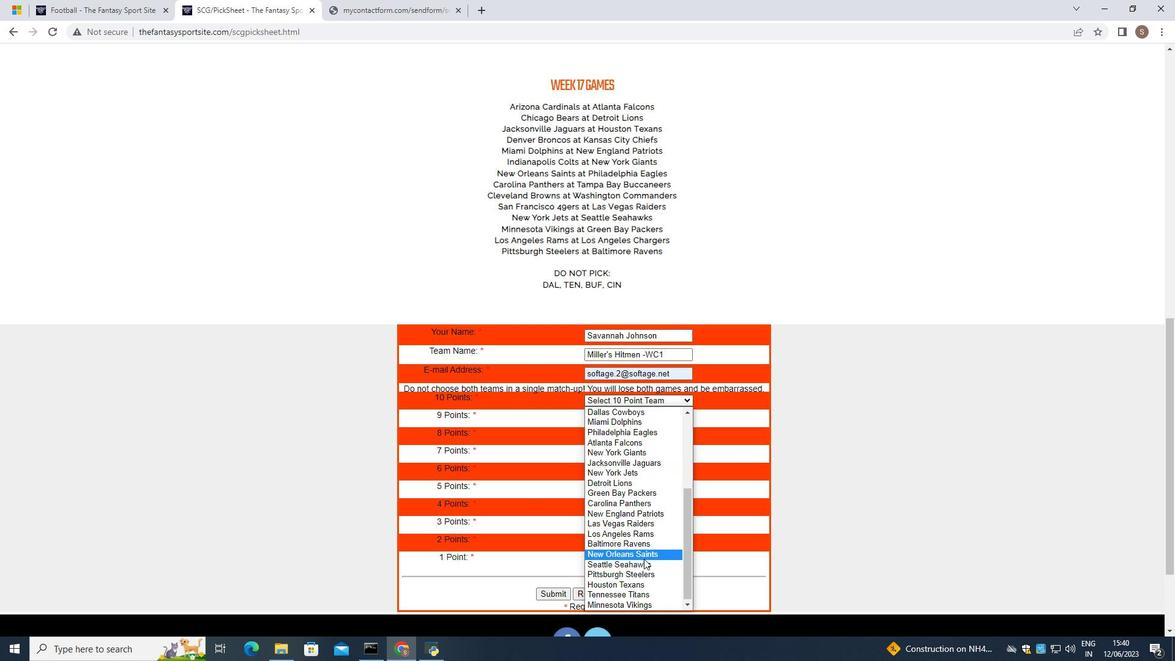 
Action: Mouse scrolled (645, 558) with delta (0, 0)
Screenshot: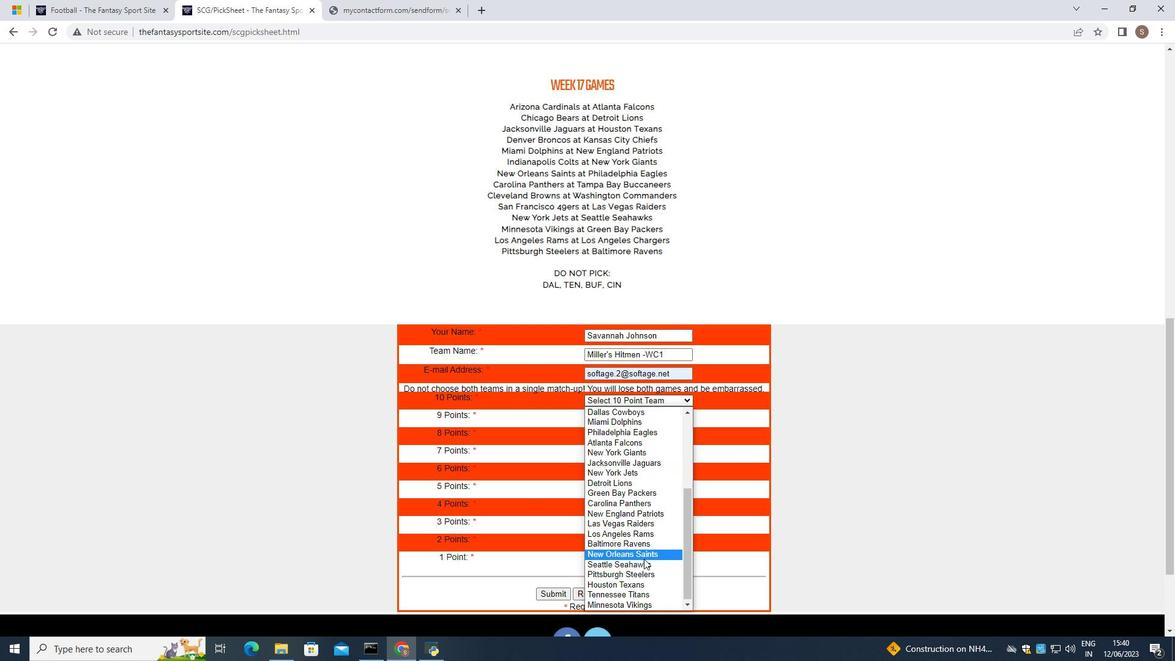 
Action: Mouse moved to (634, 590)
Screenshot: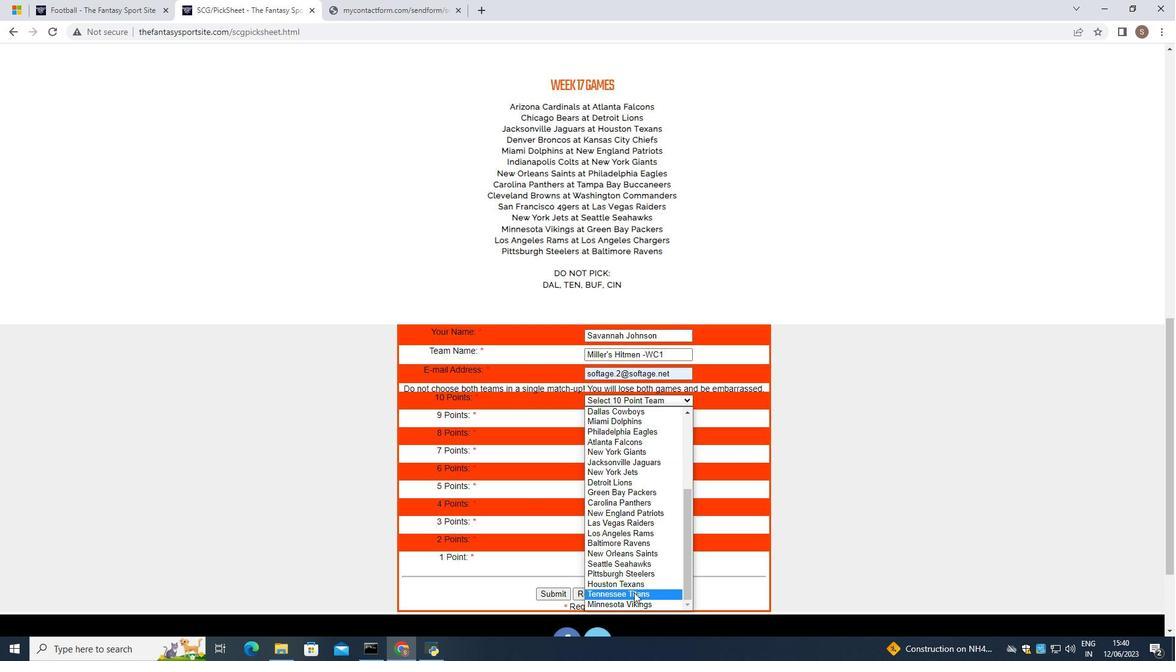 
Action: Mouse pressed left at (634, 590)
Screenshot: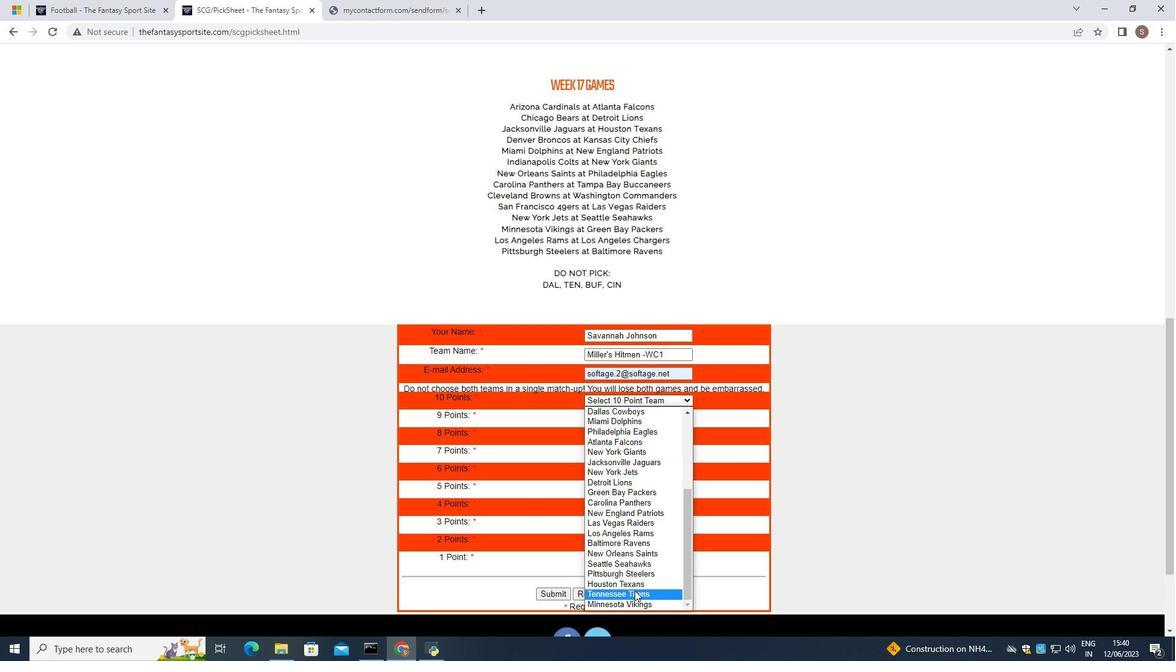 
Action: Mouse moved to (658, 421)
Screenshot: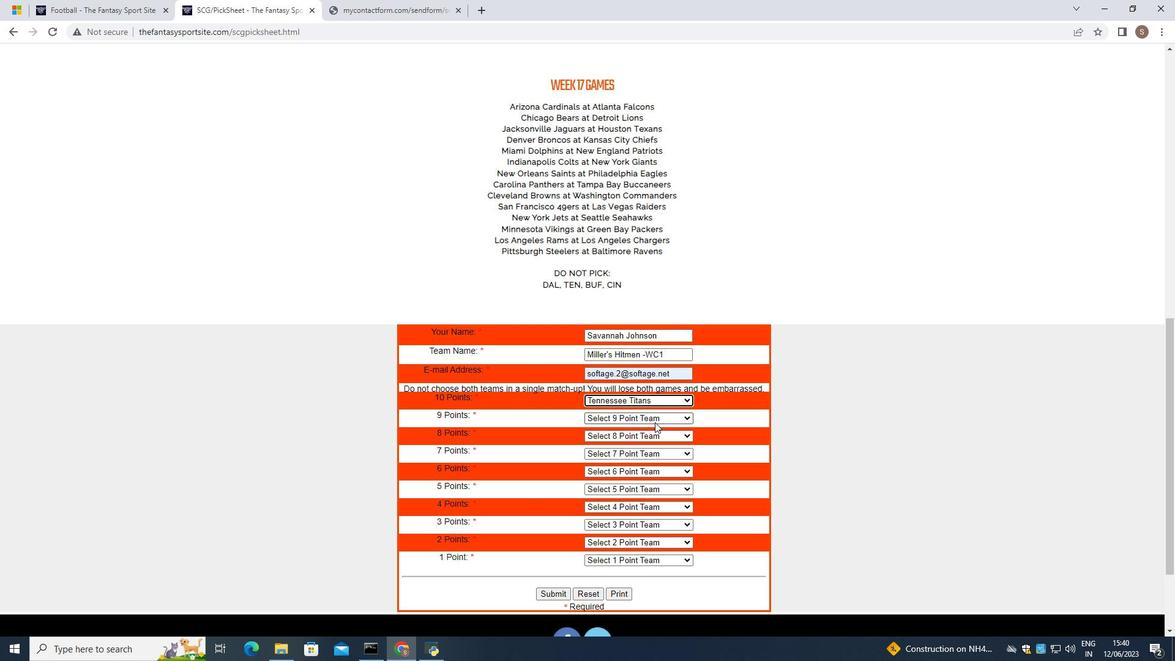 
Action: Mouse pressed left at (658, 421)
Screenshot: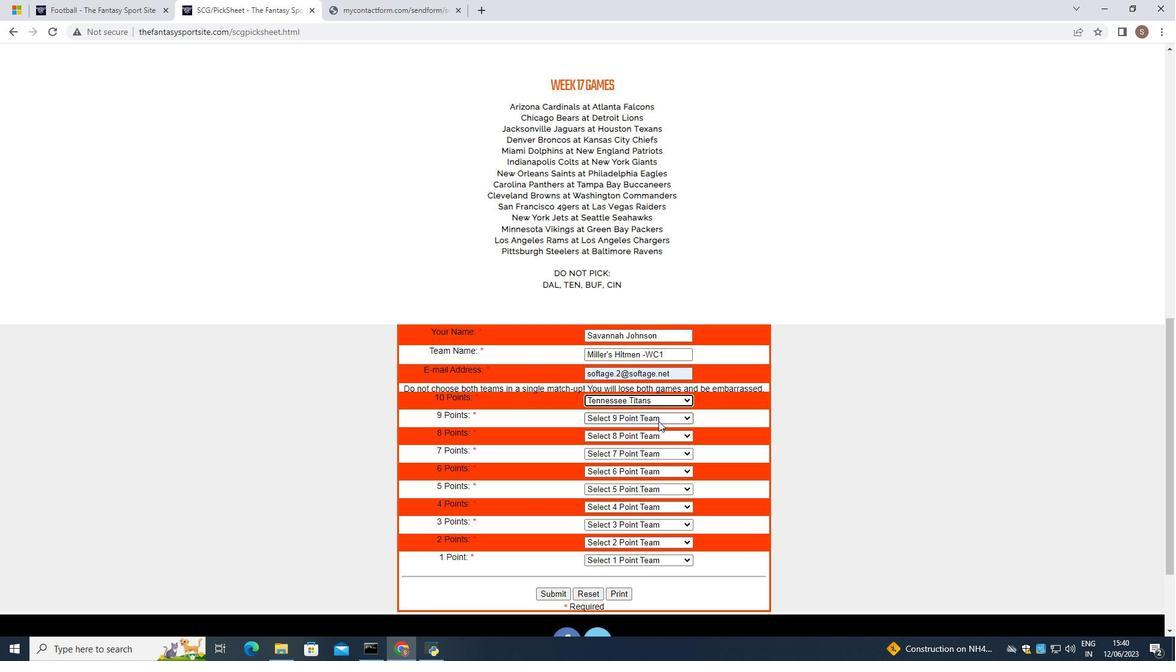 
Action: Mouse moved to (630, 513)
Screenshot: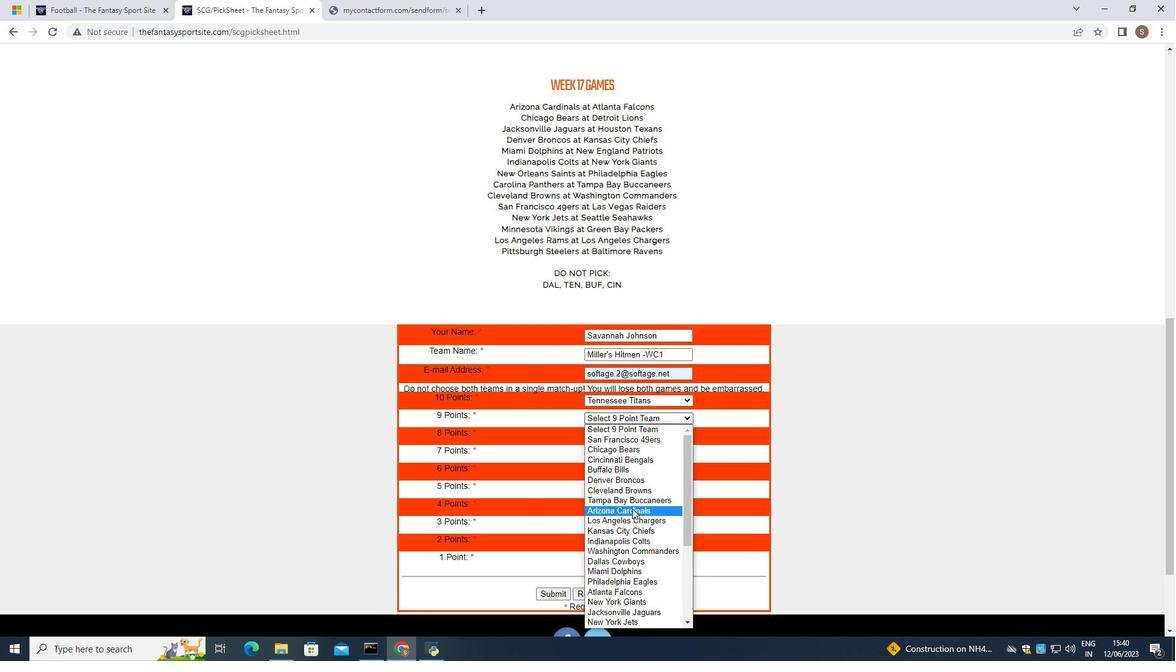 
Action: Mouse pressed left at (630, 513)
Screenshot: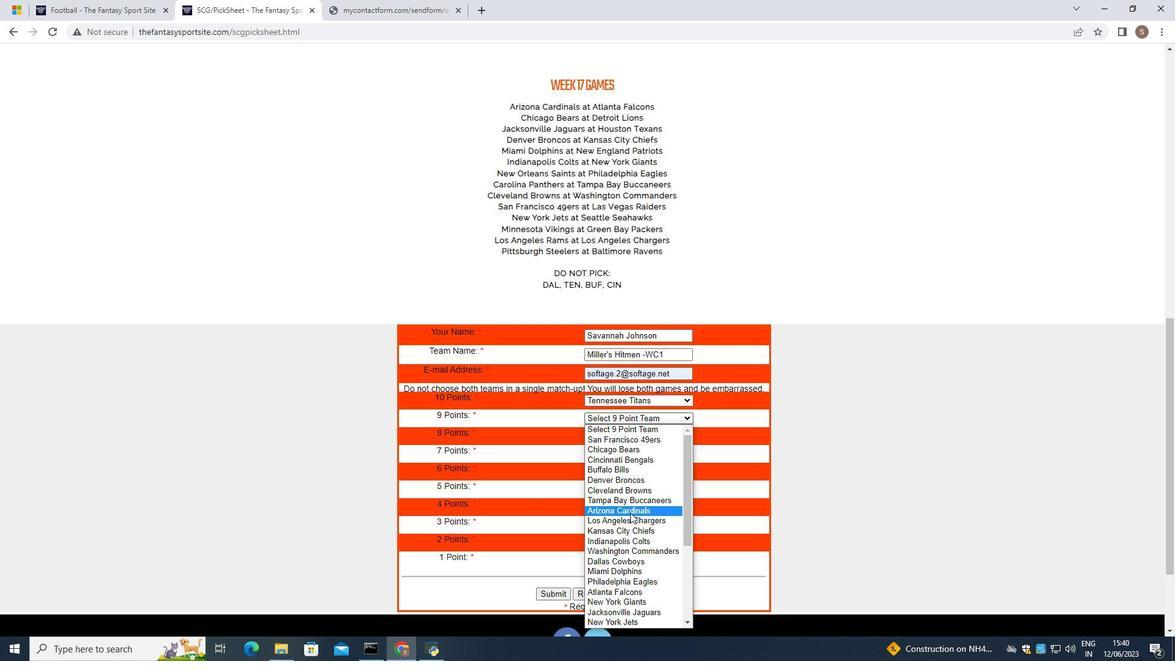 
Action: Mouse moved to (663, 435)
Screenshot: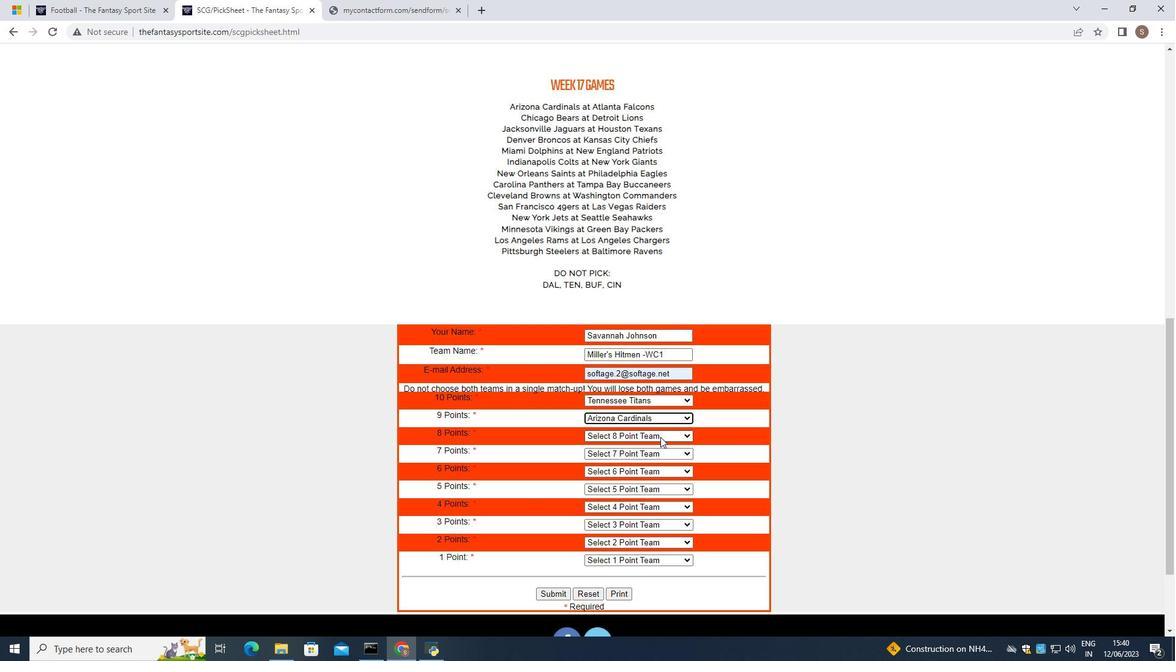 
Action: Mouse pressed left at (663, 435)
Screenshot: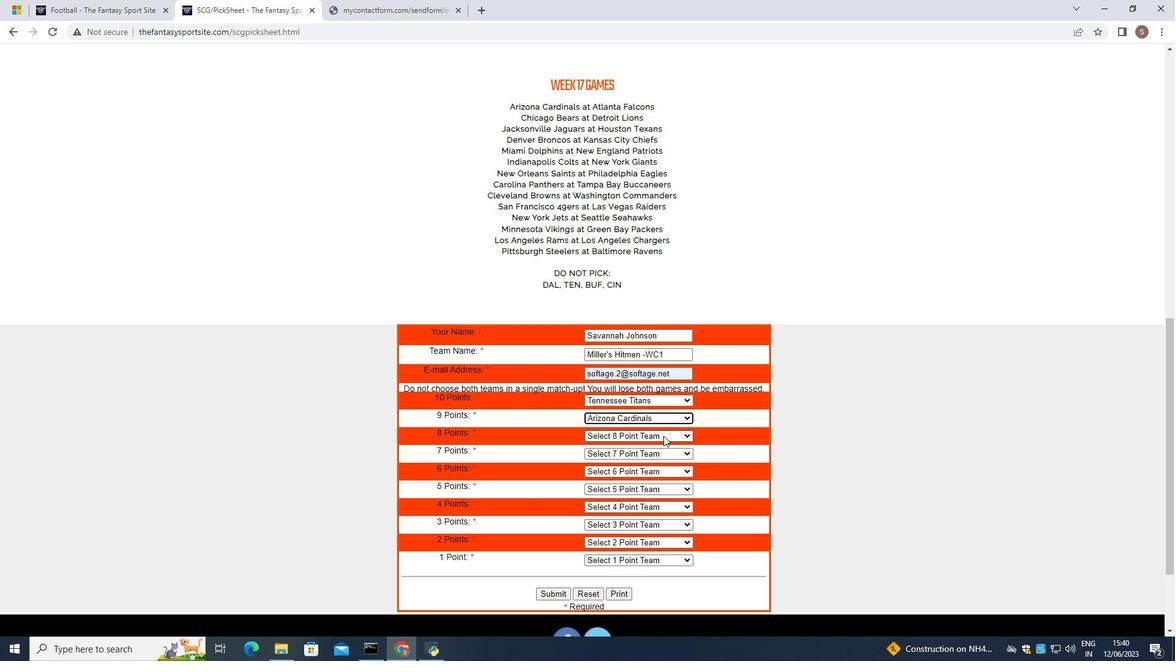 
Action: Mouse moved to (642, 383)
Screenshot: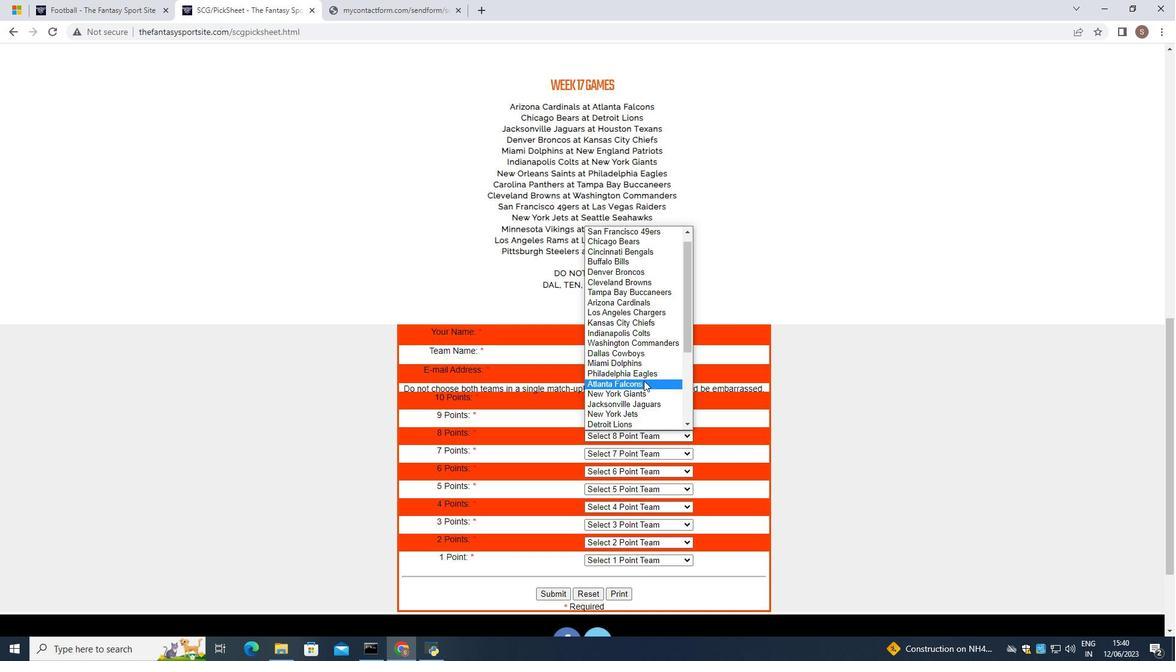 
Action: Mouse pressed left at (642, 383)
Screenshot: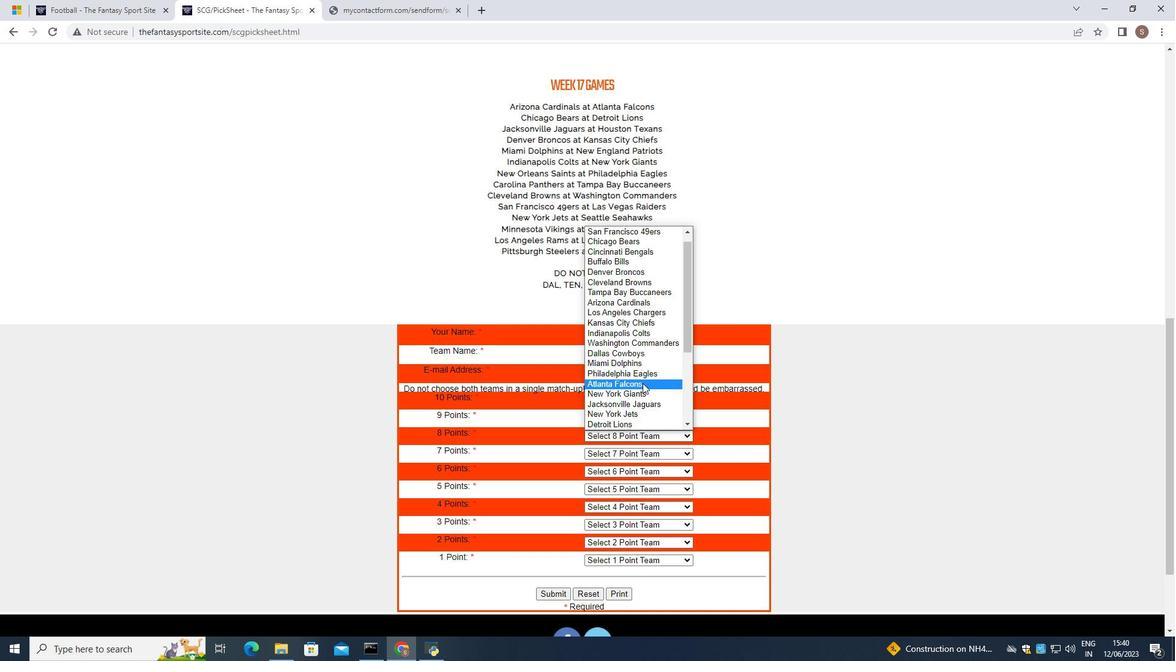 
Action: Mouse moved to (658, 457)
Screenshot: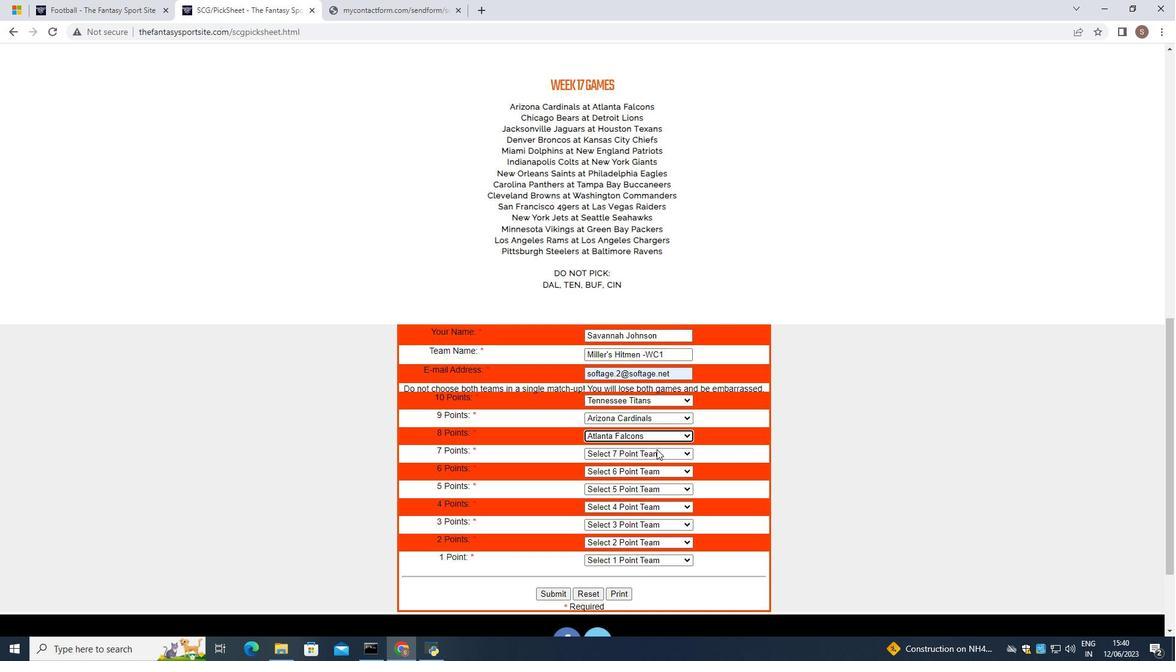
Action: Mouse pressed left at (658, 457)
Screenshot: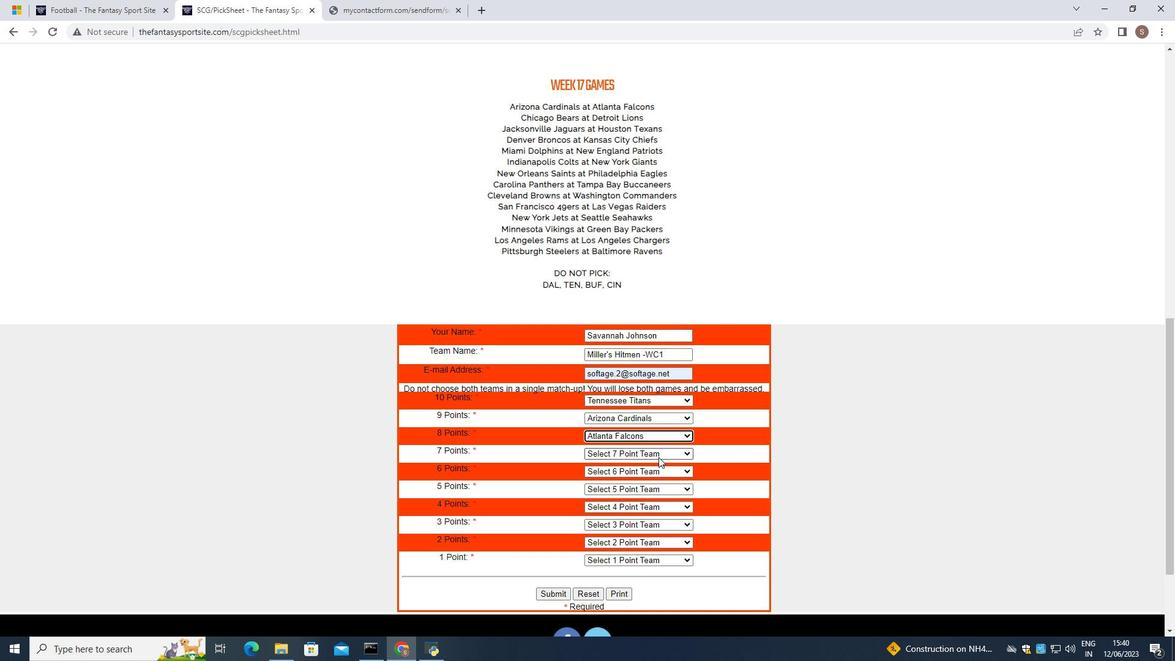 
Action: Mouse moved to (640, 271)
Screenshot: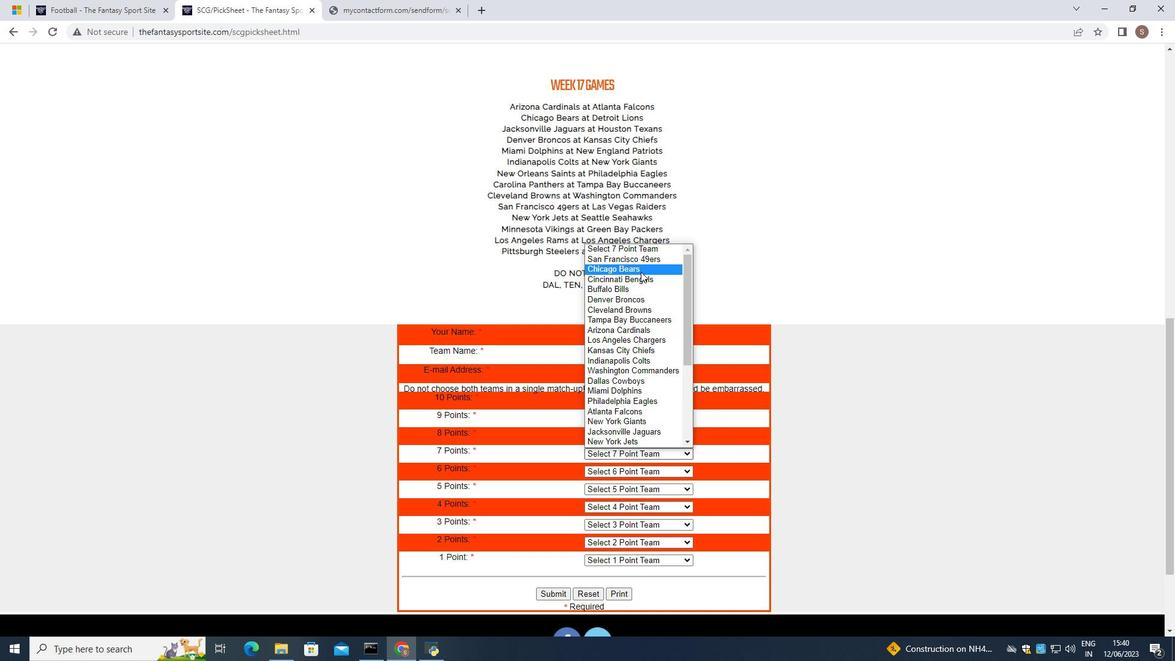
Action: Mouse pressed left at (640, 271)
Screenshot: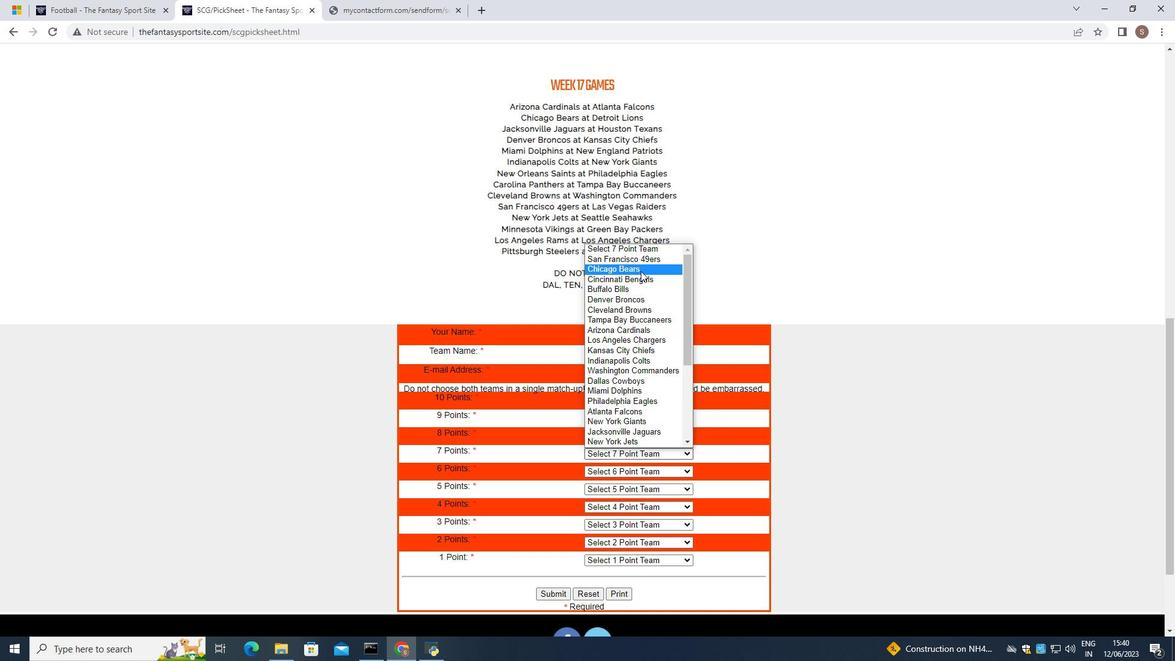
Action: Mouse moved to (673, 472)
Screenshot: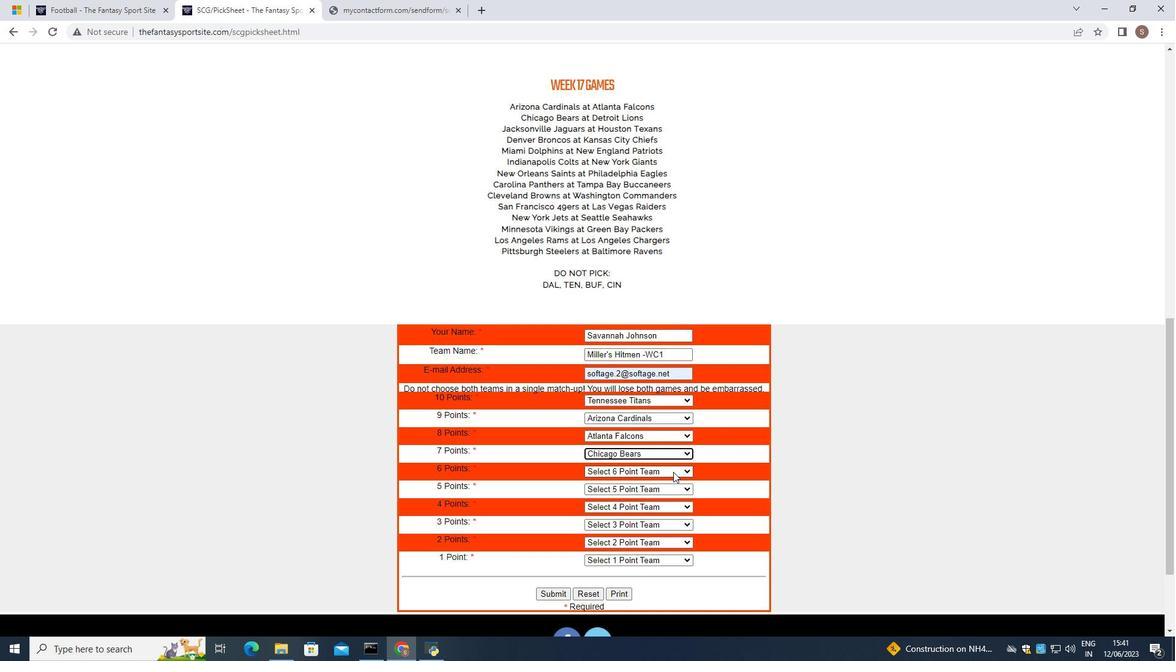 
Action: Mouse pressed left at (673, 472)
Screenshot: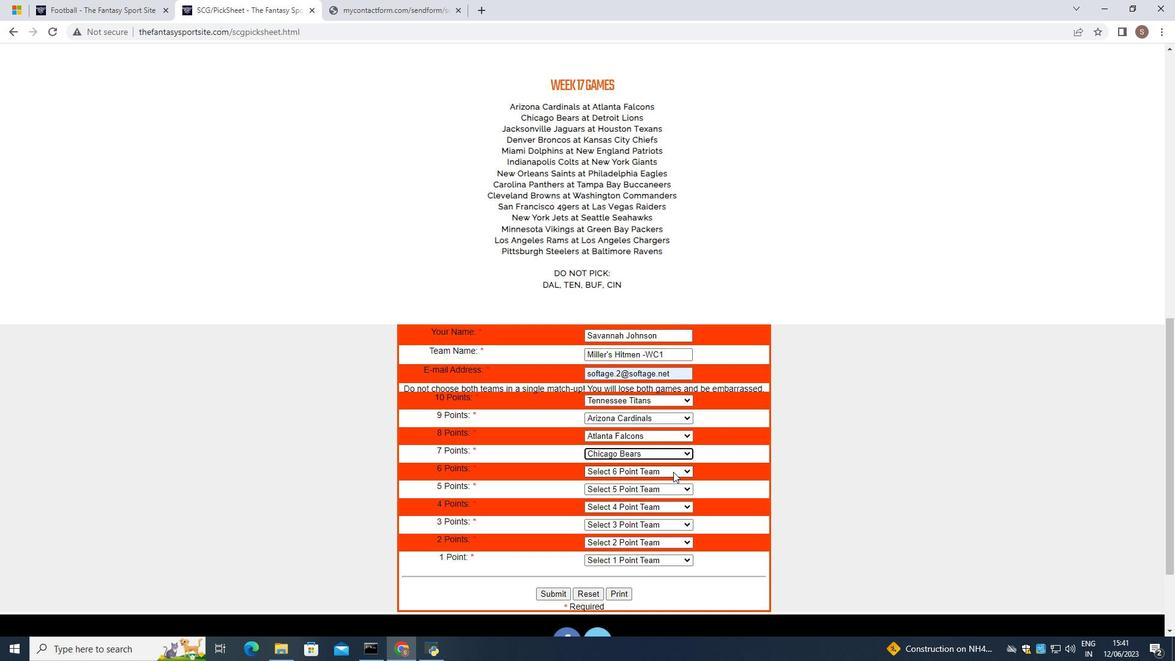 
Action: Mouse moved to (638, 456)
Screenshot: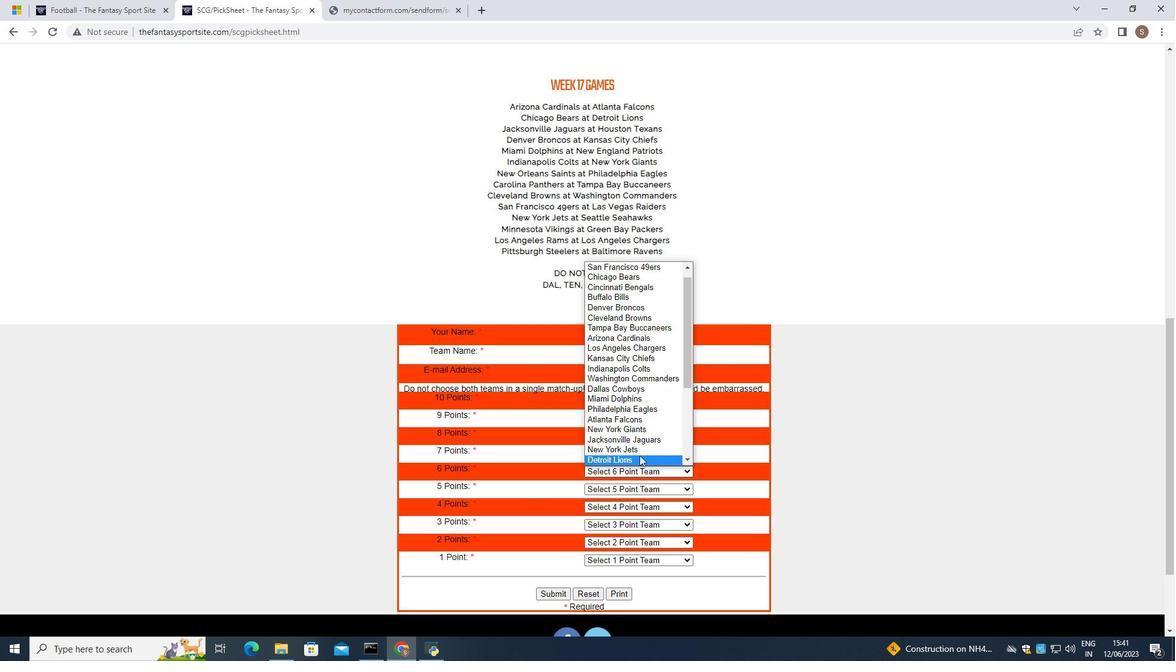 
Action: Mouse pressed left at (638, 456)
Screenshot: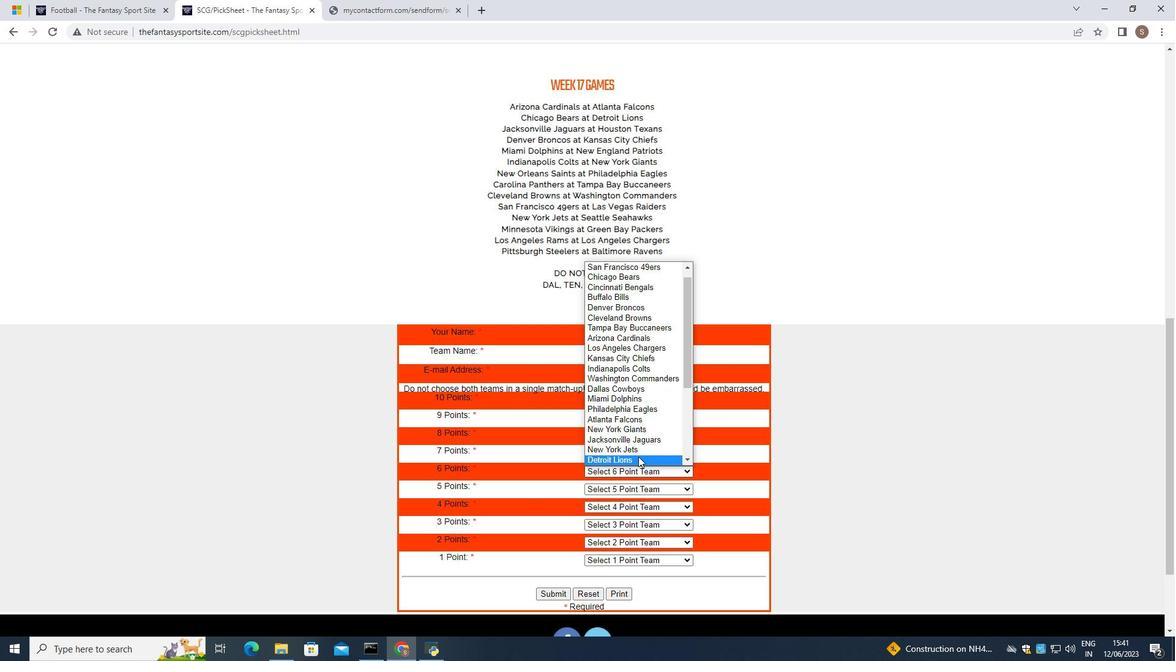 
Action: Mouse moved to (659, 492)
Screenshot: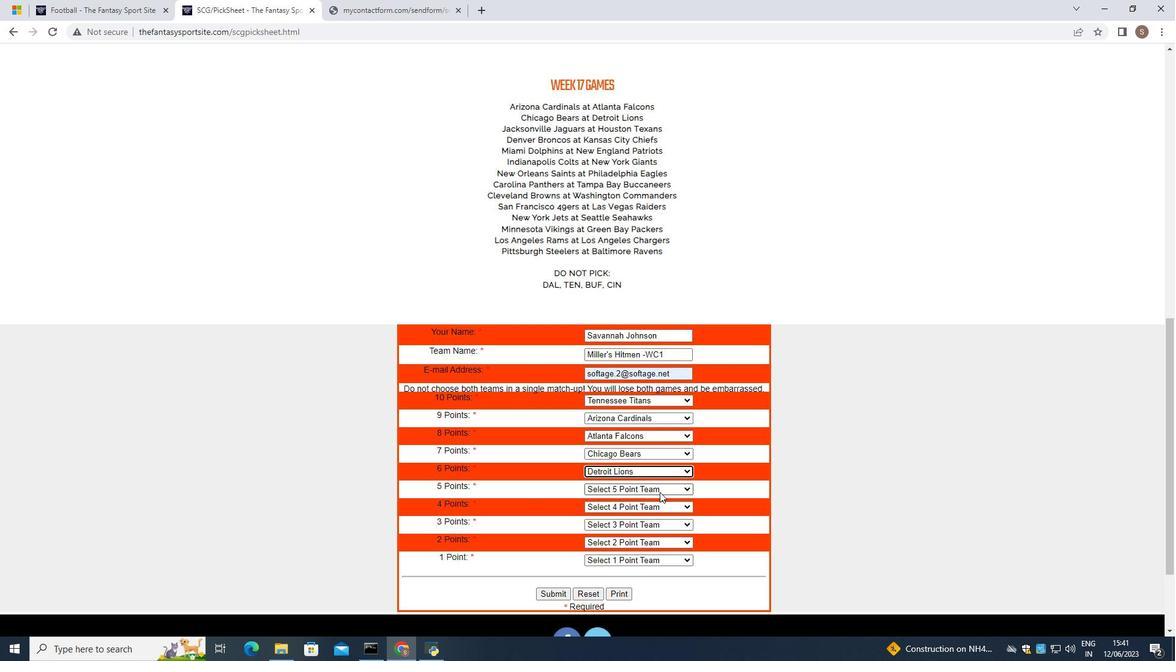 
Action: Mouse pressed left at (659, 492)
Screenshot: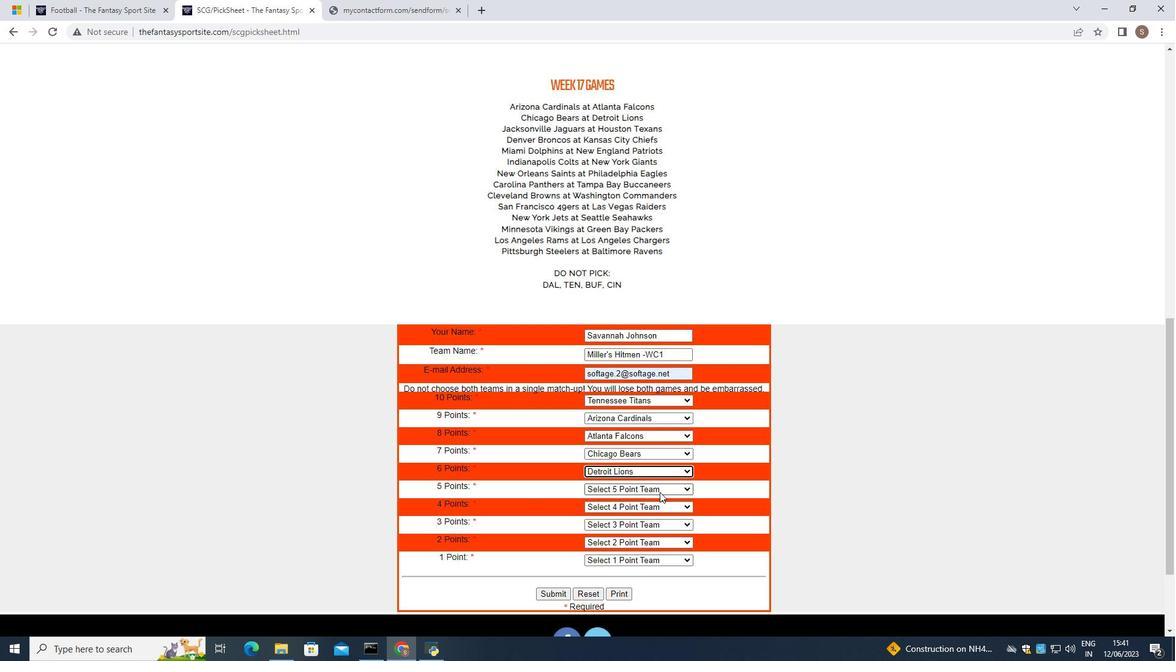 
Action: Mouse moved to (651, 454)
Screenshot: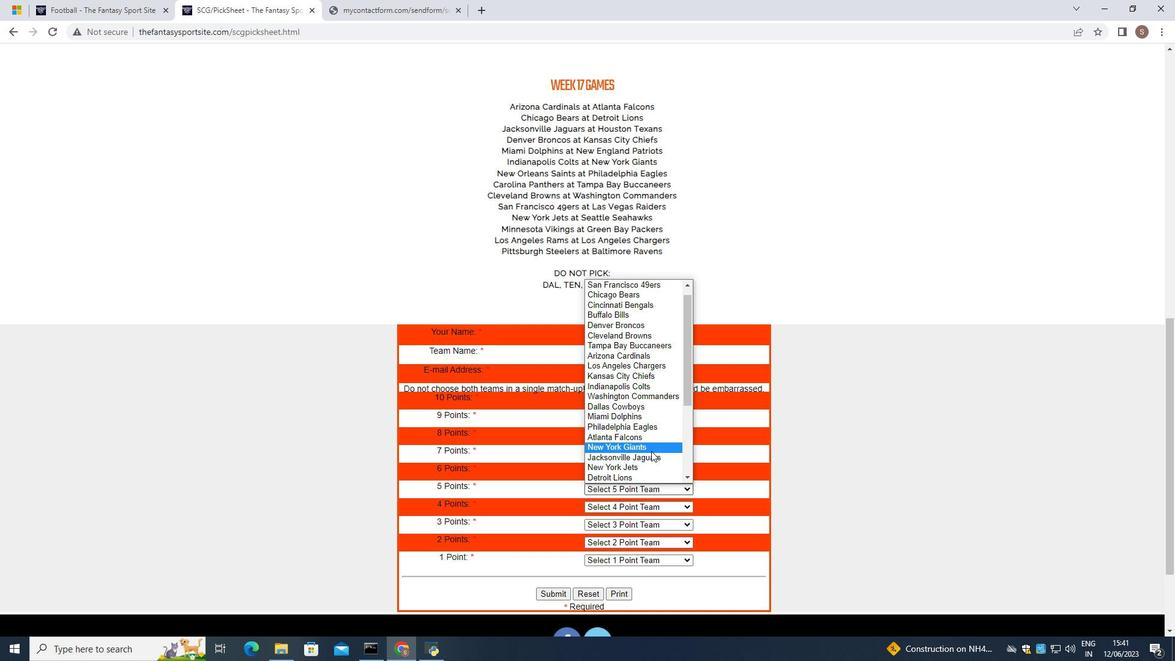 
Action: Mouse pressed left at (651, 454)
Screenshot: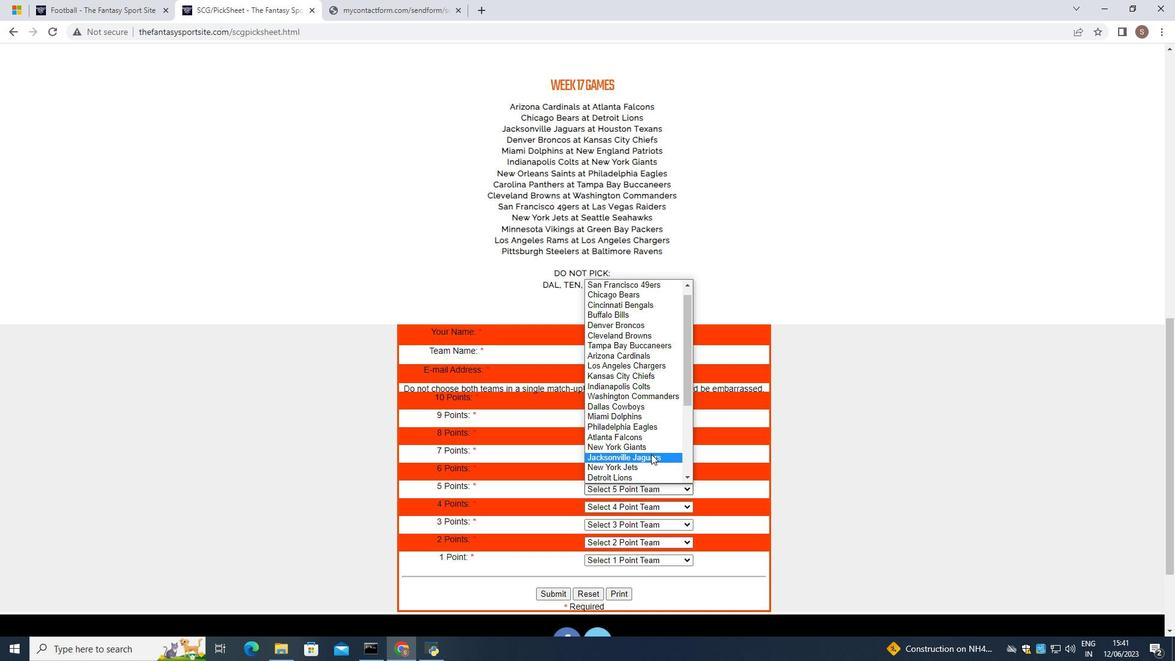 
Action: Mouse moved to (644, 506)
Screenshot: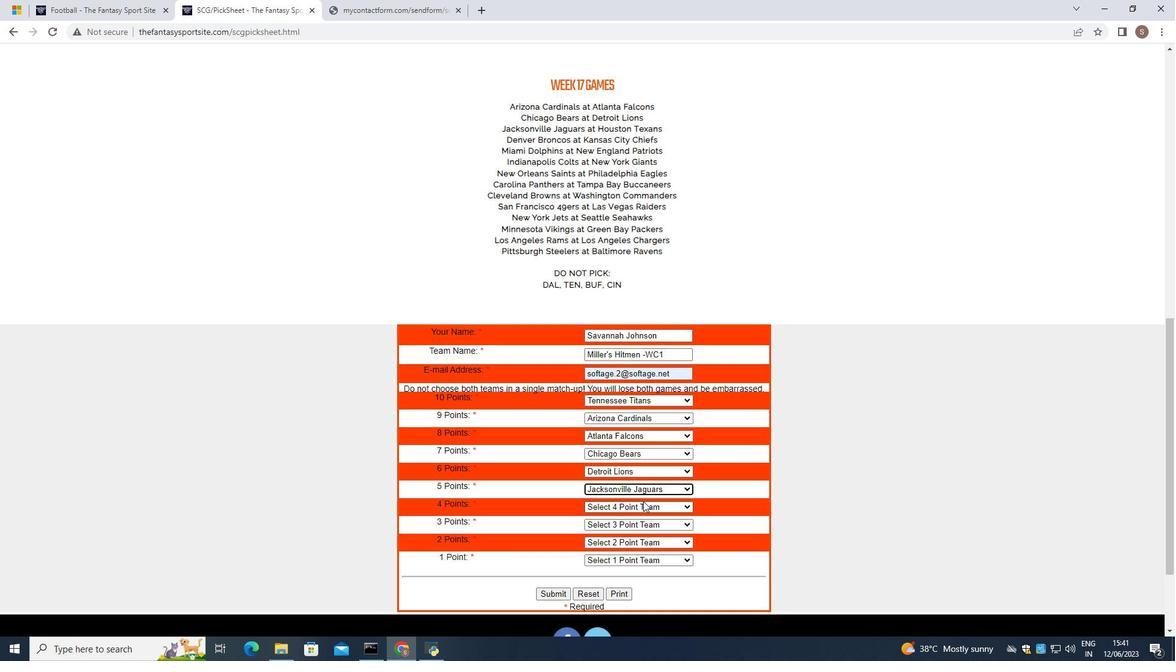 
Action: Mouse pressed left at (644, 506)
Screenshot: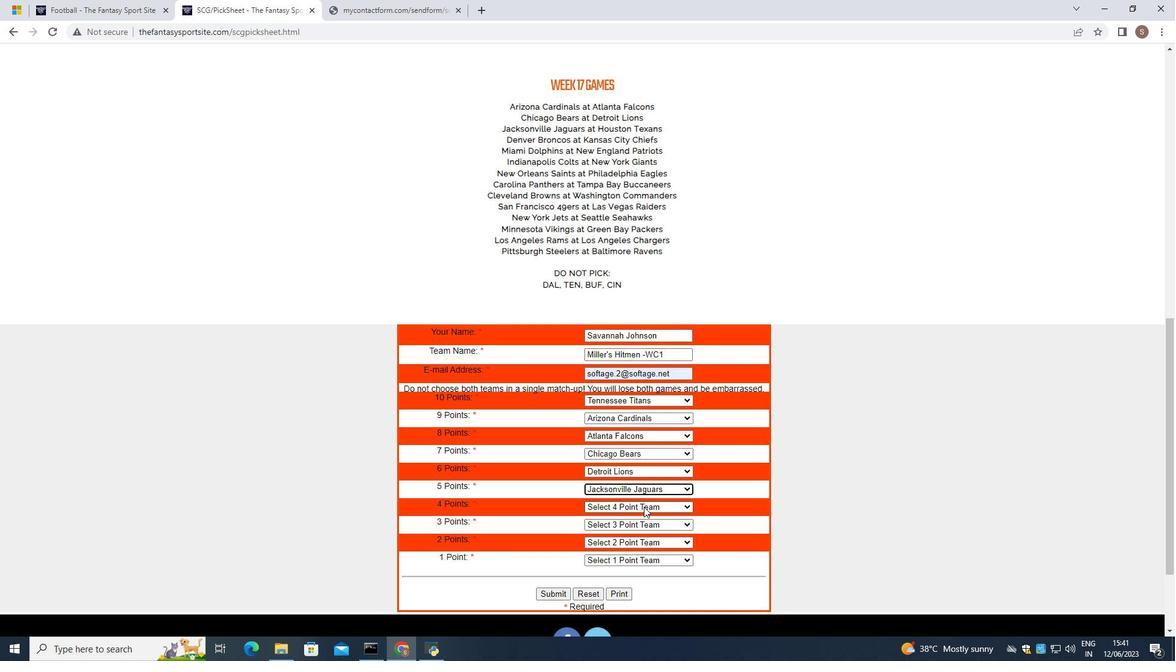 
Action: Mouse moved to (652, 391)
Screenshot: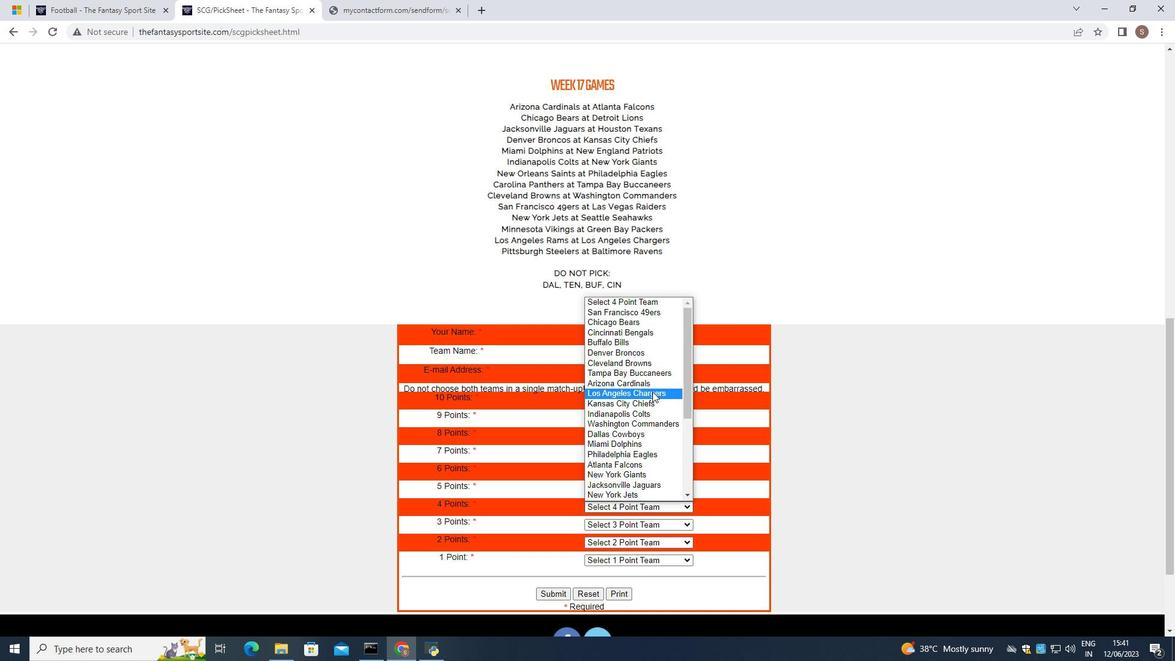 
Action: Mouse scrolled (652, 390) with delta (0, 0)
Screenshot: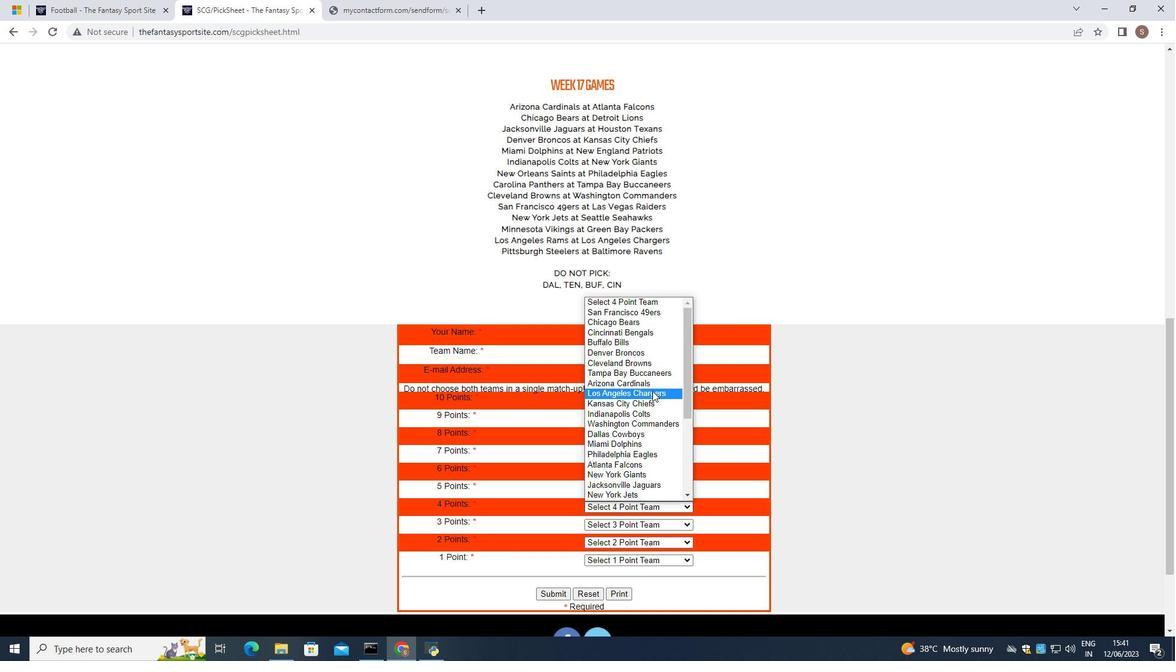 
Action: Mouse scrolled (652, 390) with delta (0, 0)
Screenshot: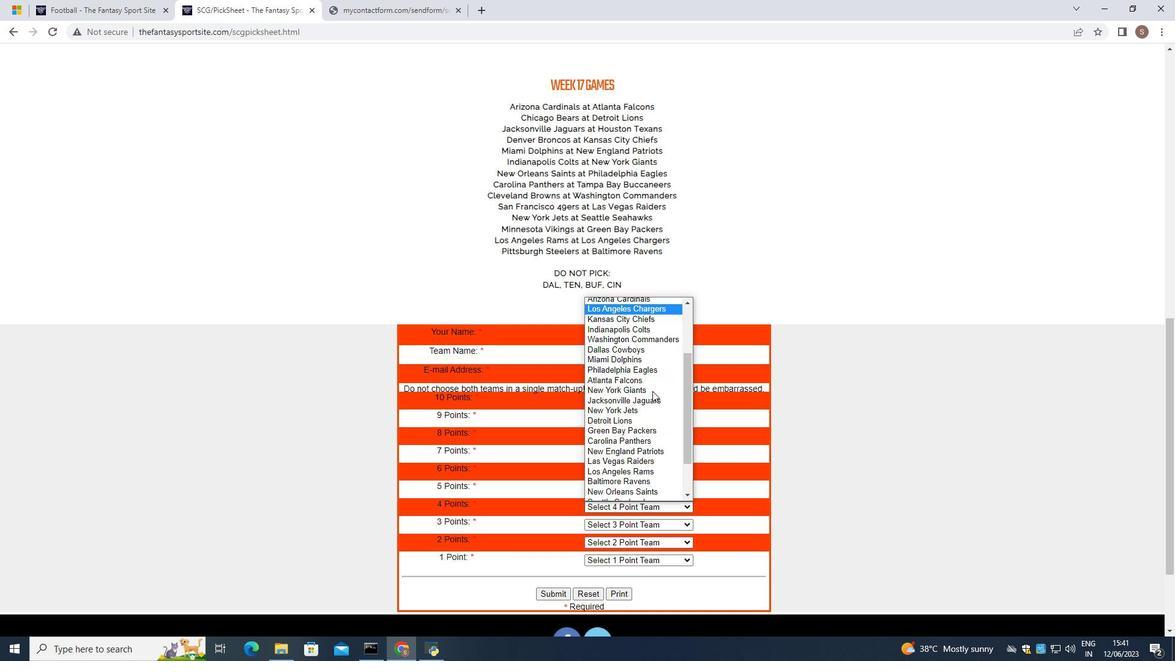 
Action: Mouse moved to (633, 471)
Screenshot: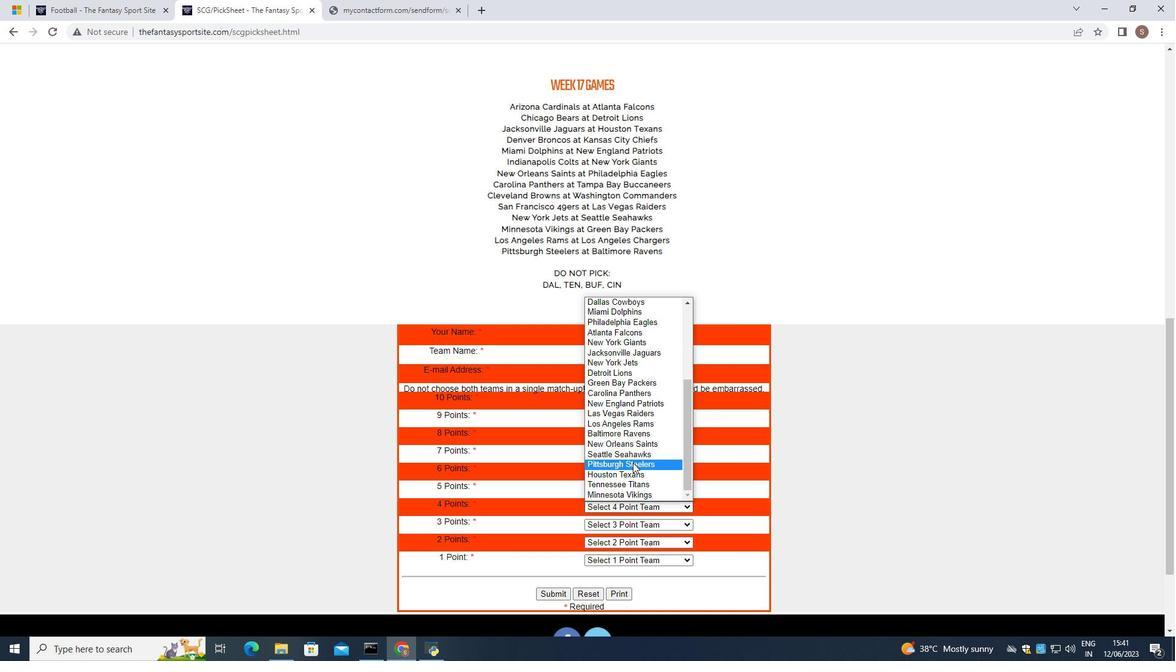 
Action: Mouse pressed left at (633, 471)
Screenshot: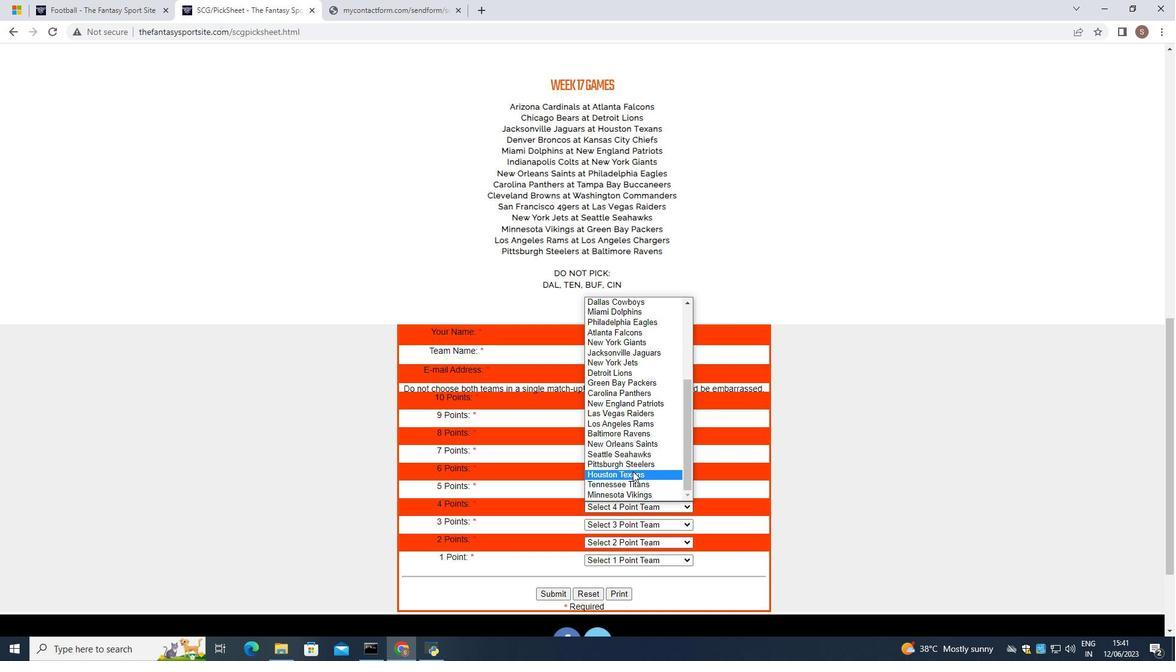 
Action: Mouse moved to (651, 521)
Screenshot: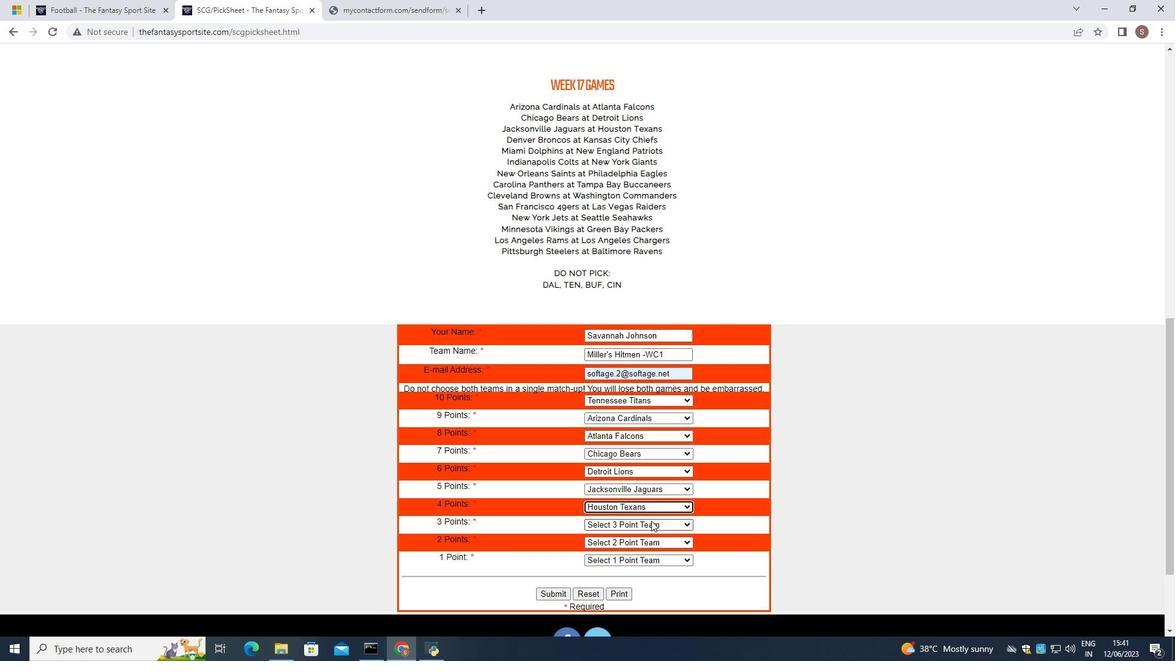 
Action: Mouse pressed left at (651, 521)
Screenshot: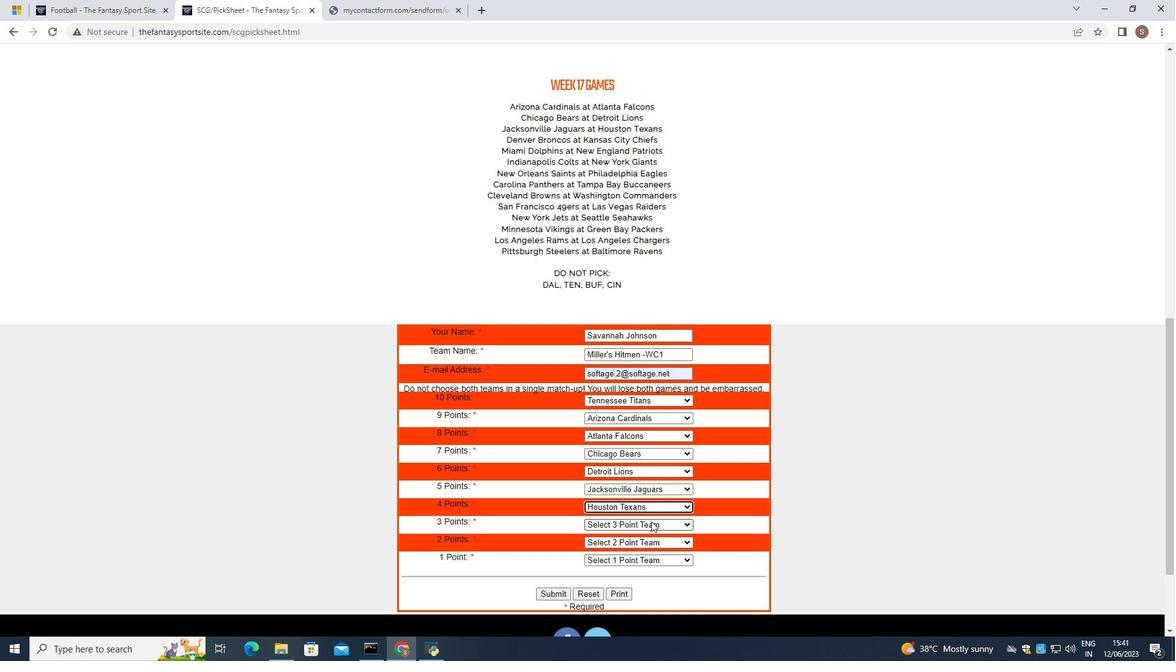 
Action: Mouse moved to (669, 358)
Screenshot: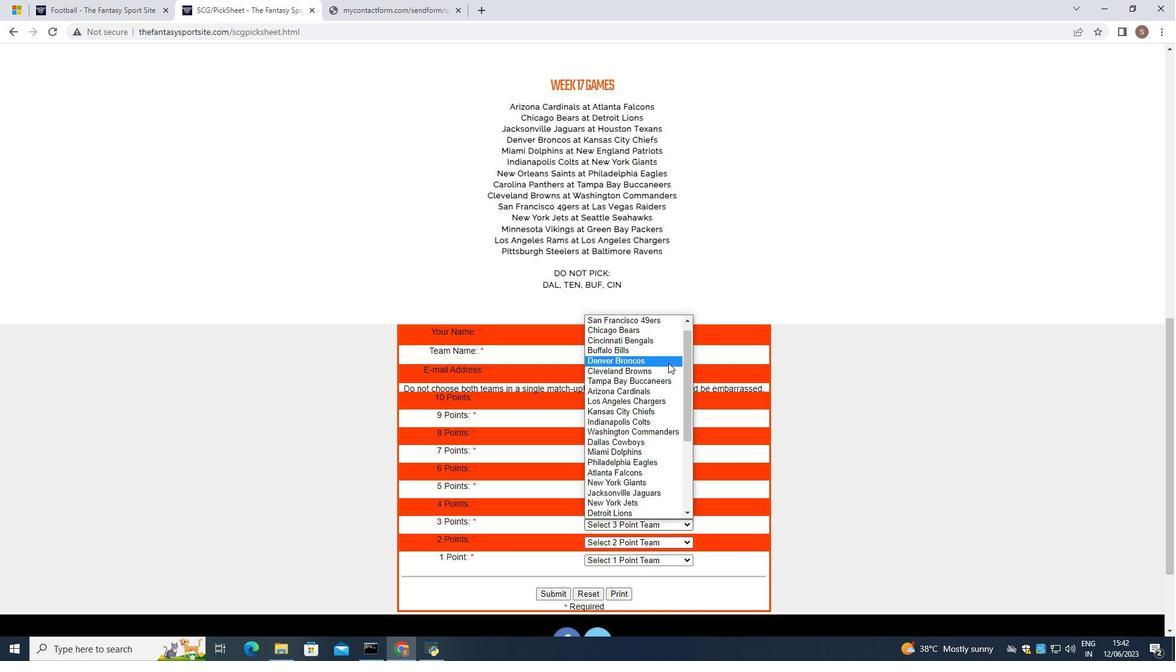 
Action: Mouse pressed left at (669, 358)
Screenshot: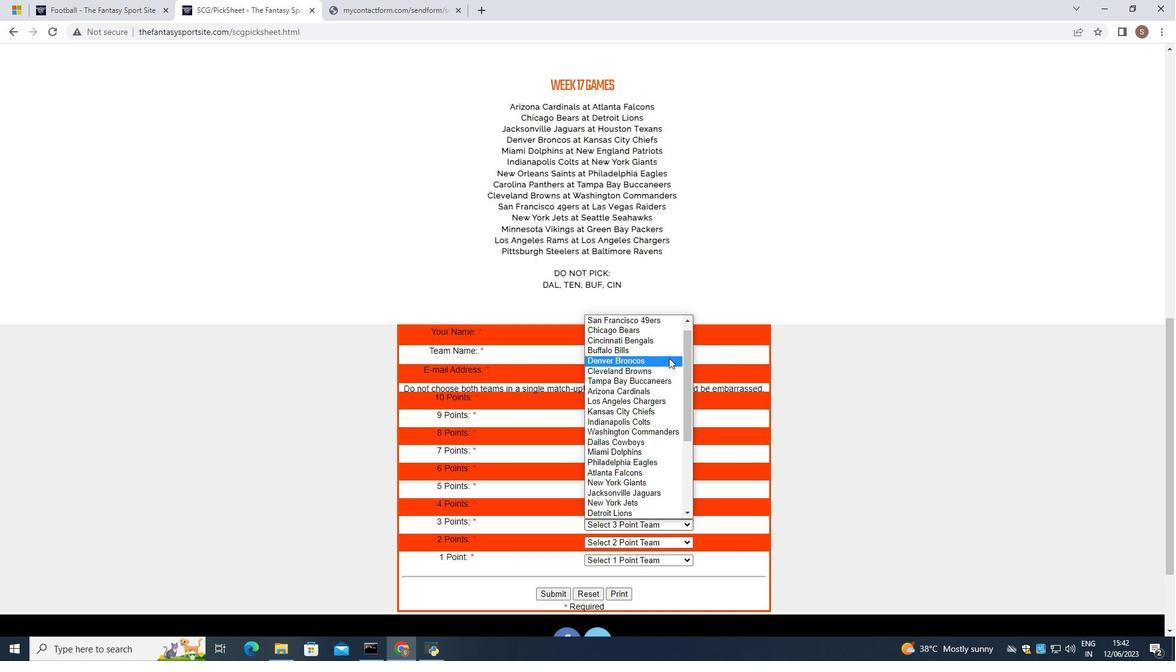 
Action: Mouse moved to (647, 538)
Screenshot: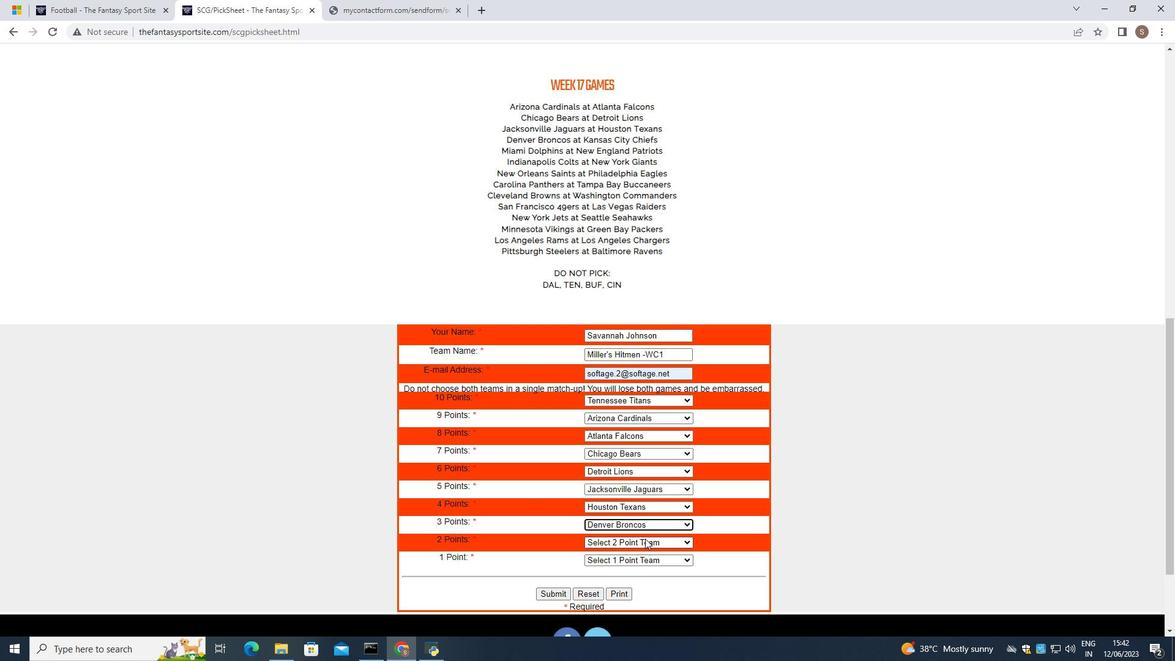 
Action: Mouse pressed left at (647, 538)
Screenshot: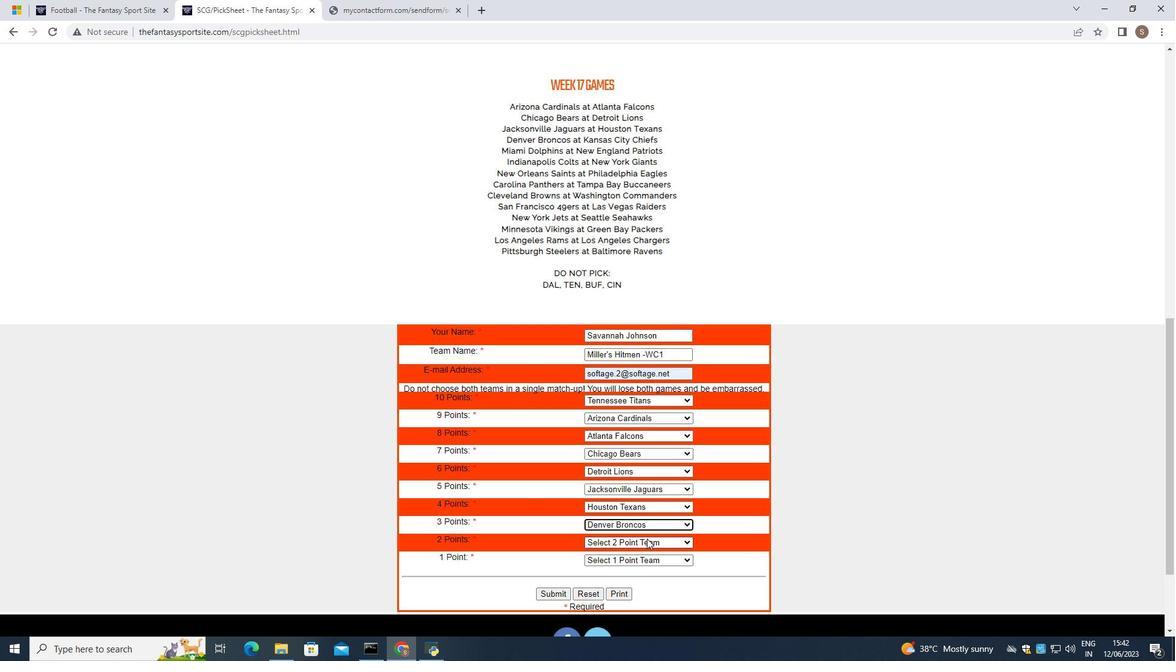 
Action: Mouse moved to (661, 427)
Screenshot: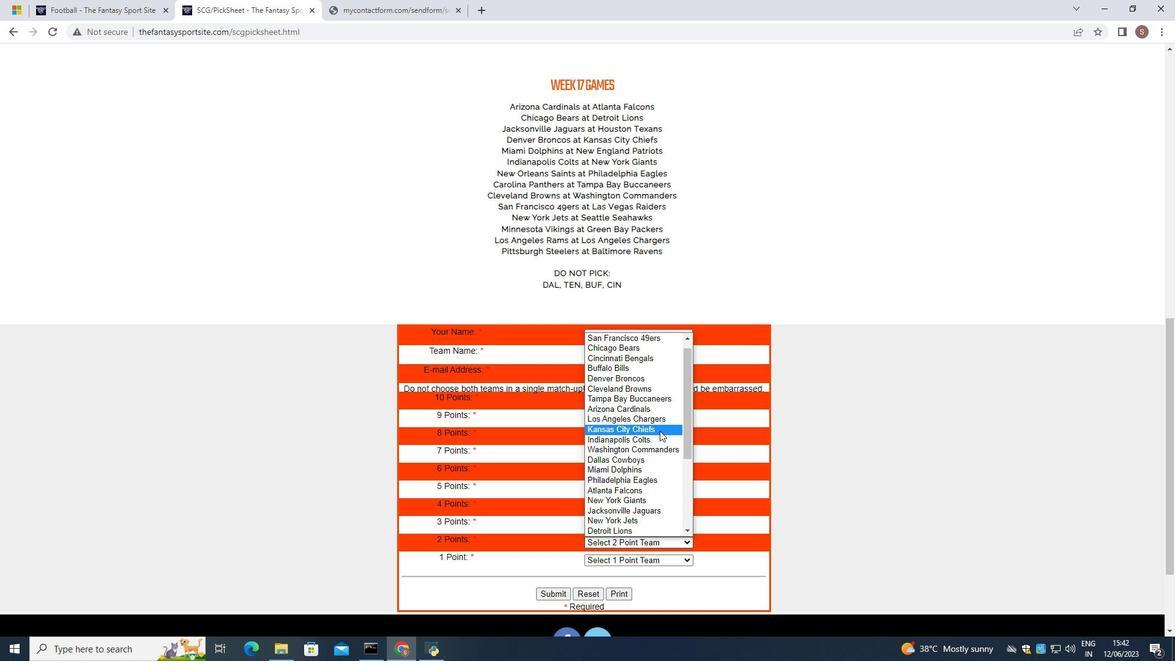 
Action: Mouse pressed left at (661, 427)
Screenshot: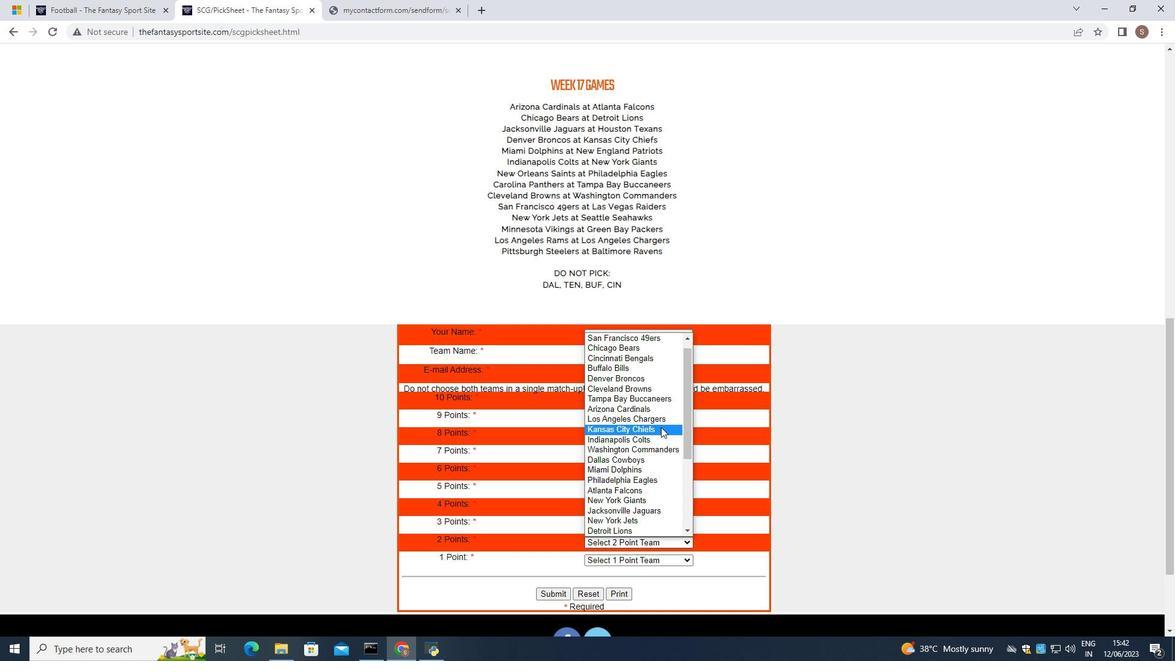 
Action: Mouse moved to (629, 563)
Screenshot: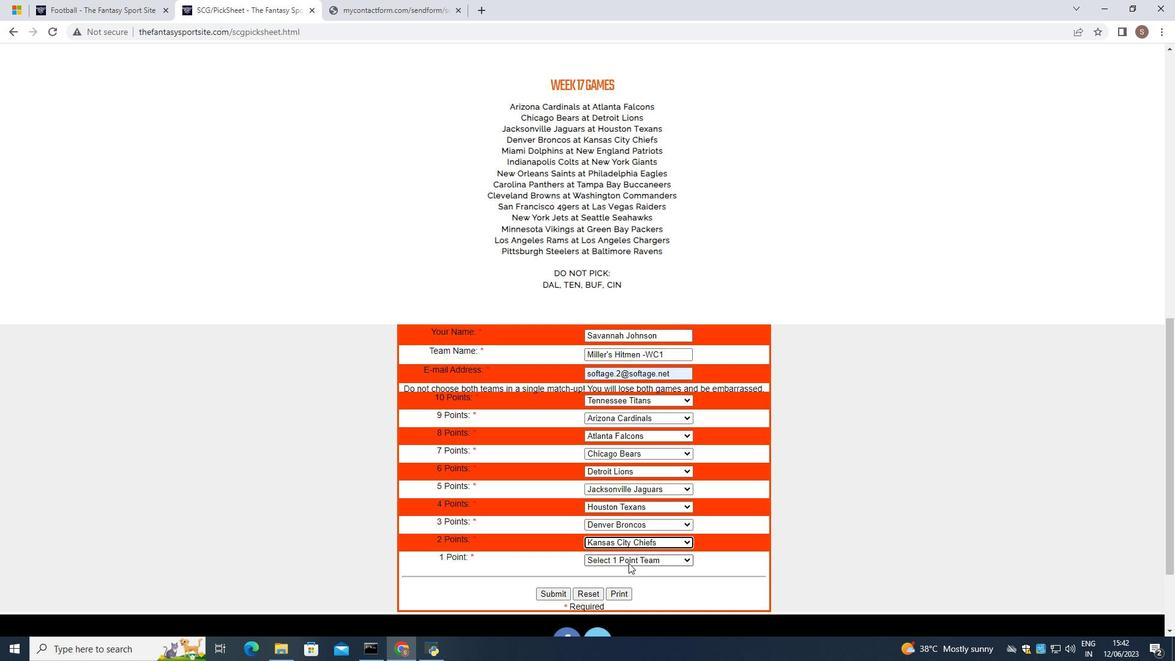 
Action: Mouse pressed left at (629, 563)
Screenshot: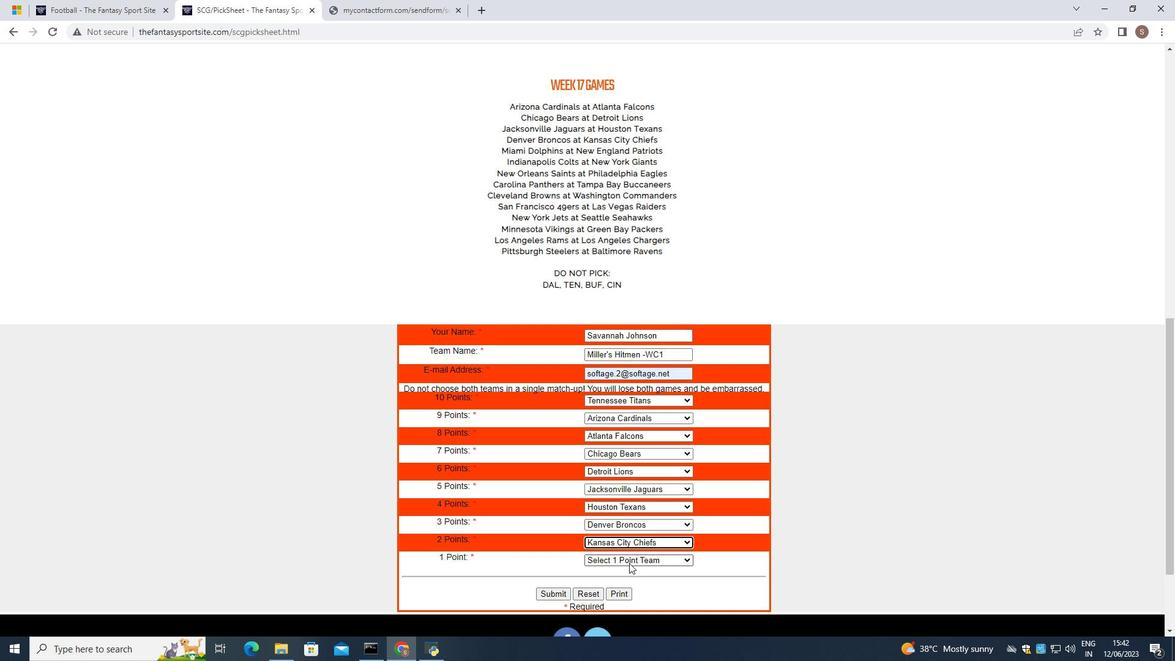 
Action: Mouse moved to (643, 486)
Screenshot: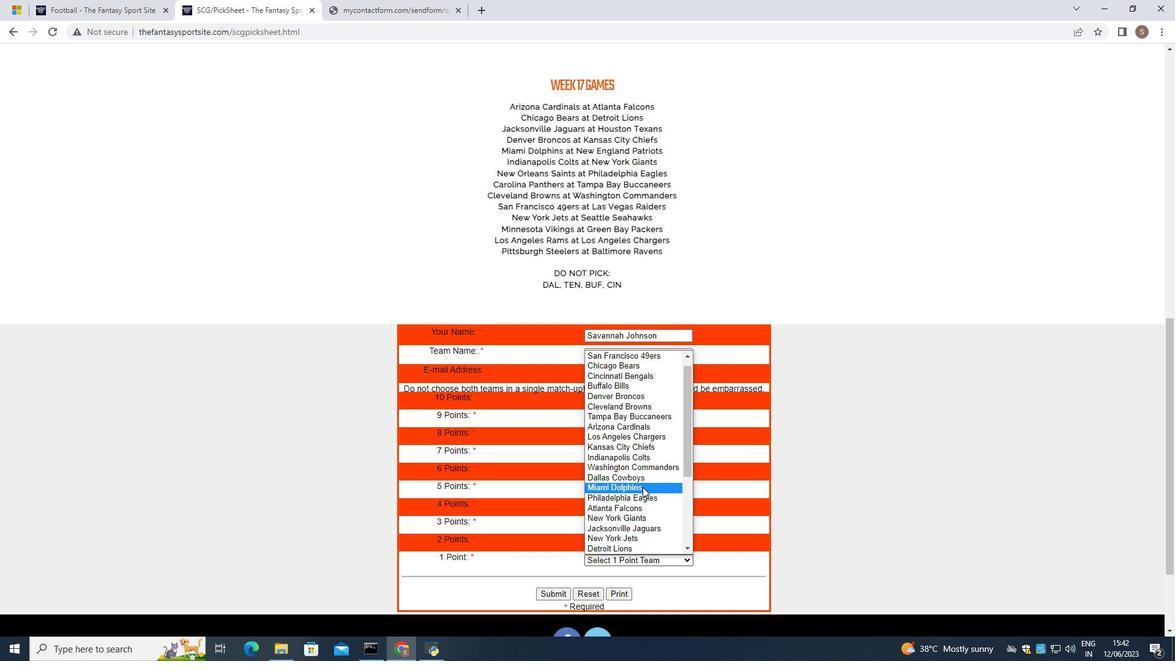 
Action: Mouse pressed left at (643, 486)
Screenshot: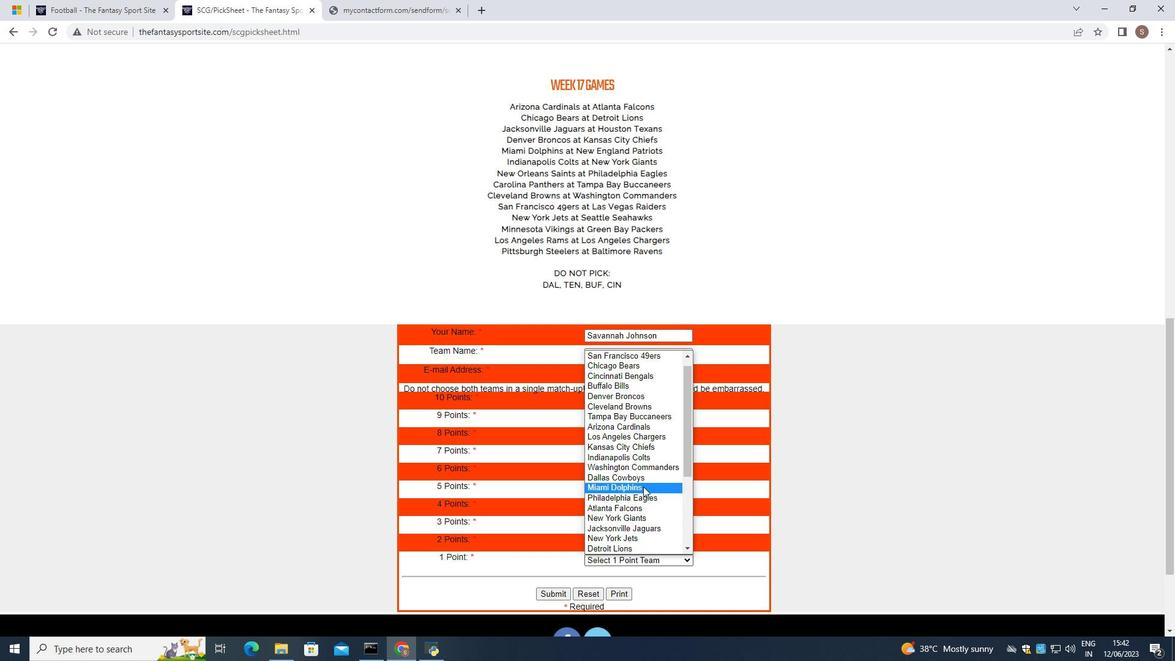 
Action: Mouse moved to (566, 592)
Screenshot: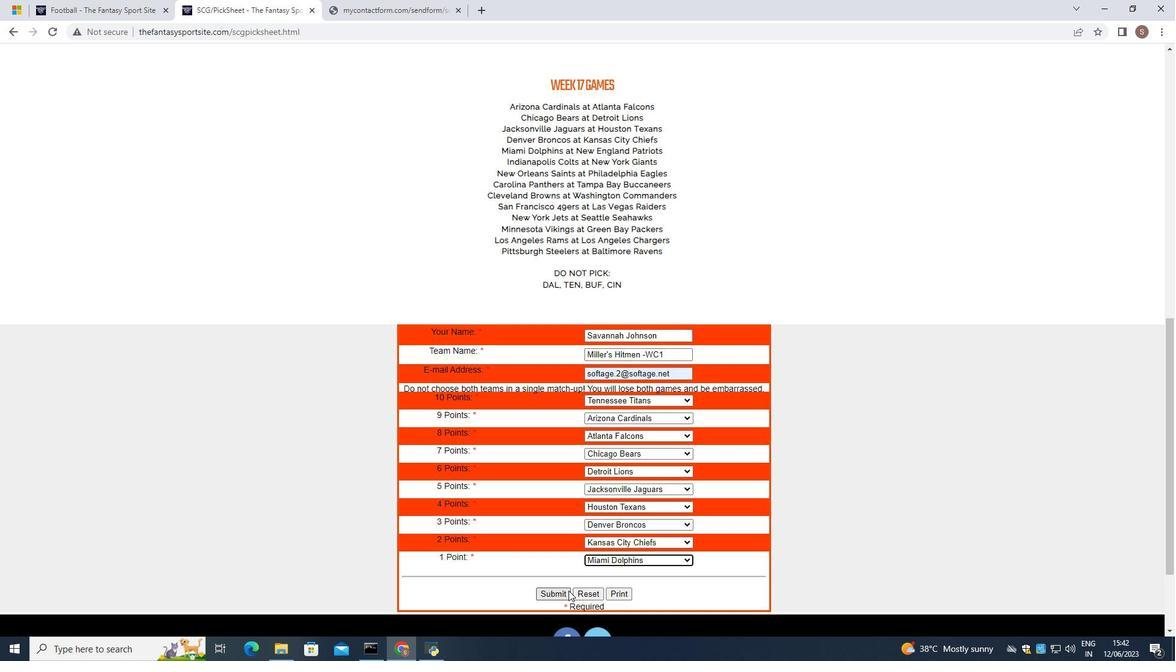 
Action: Mouse pressed left at (566, 592)
Screenshot: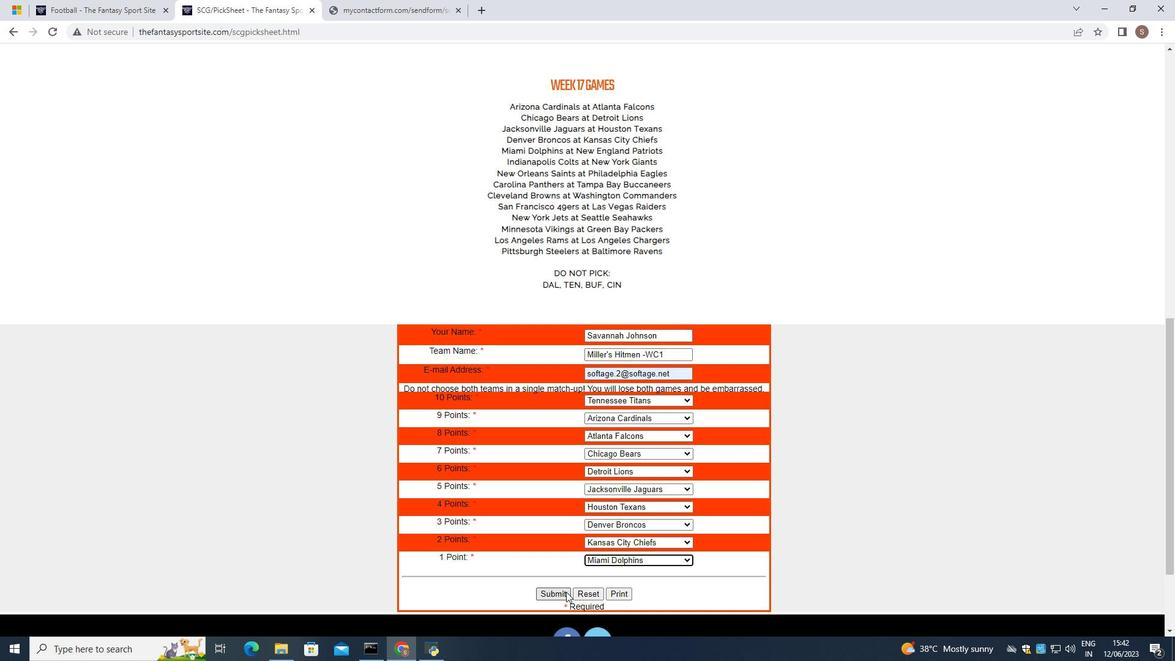 
